 Task: Find connections with filter location Perumpāvūr with filter topic #Investingwith filter profile language German with filter current company Icertis with filter school ICFAI University with filter industry Wholesale Alcoholic Beverages with filter service category Wedding Photography with filter keywords title Suicide Hotline Volunteer
Action: Mouse moved to (535, 66)
Screenshot: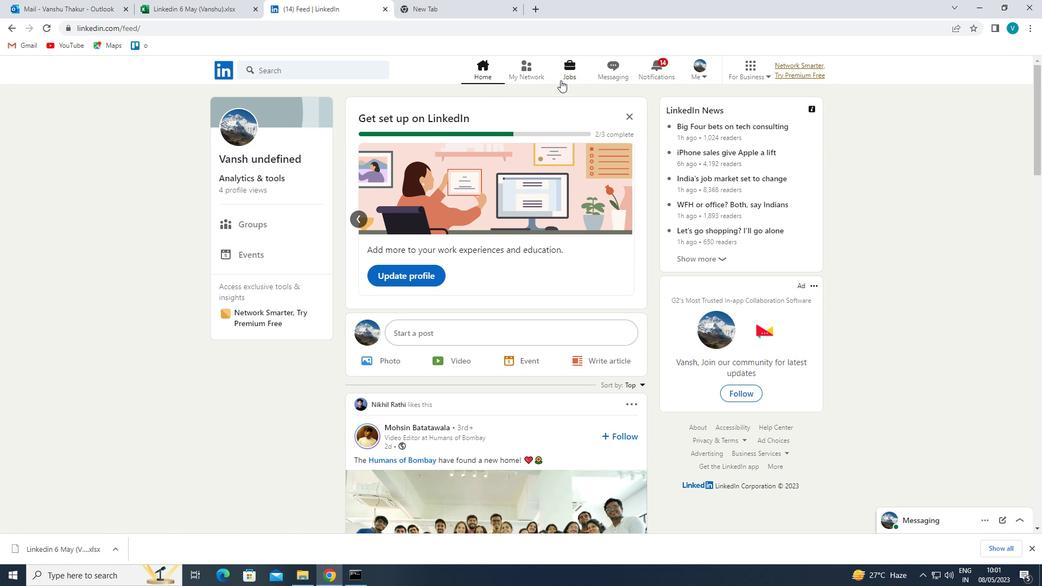 
Action: Mouse pressed left at (535, 66)
Screenshot: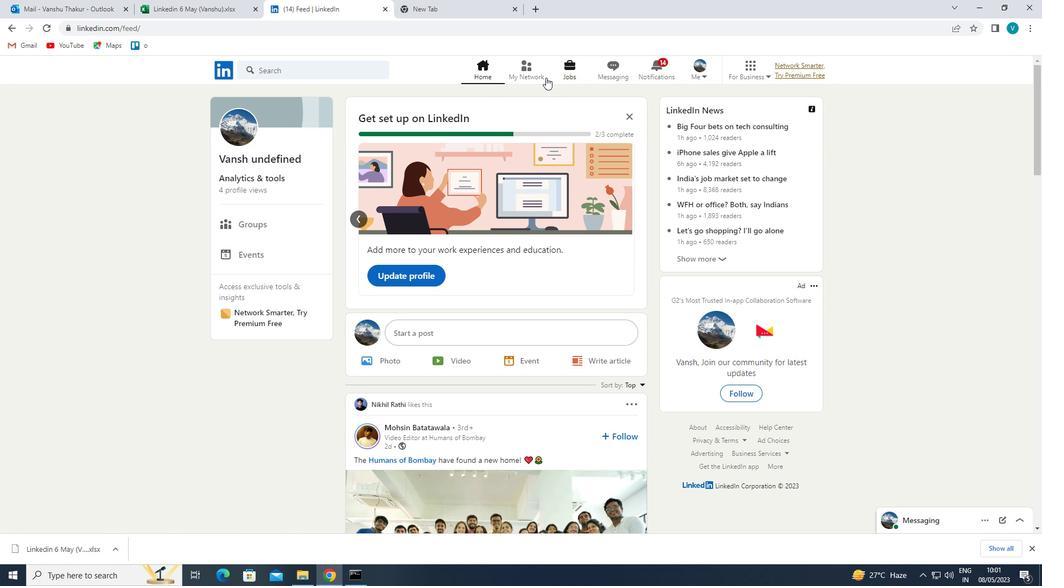 
Action: Mouse moved to (329, 130)
Screenshot: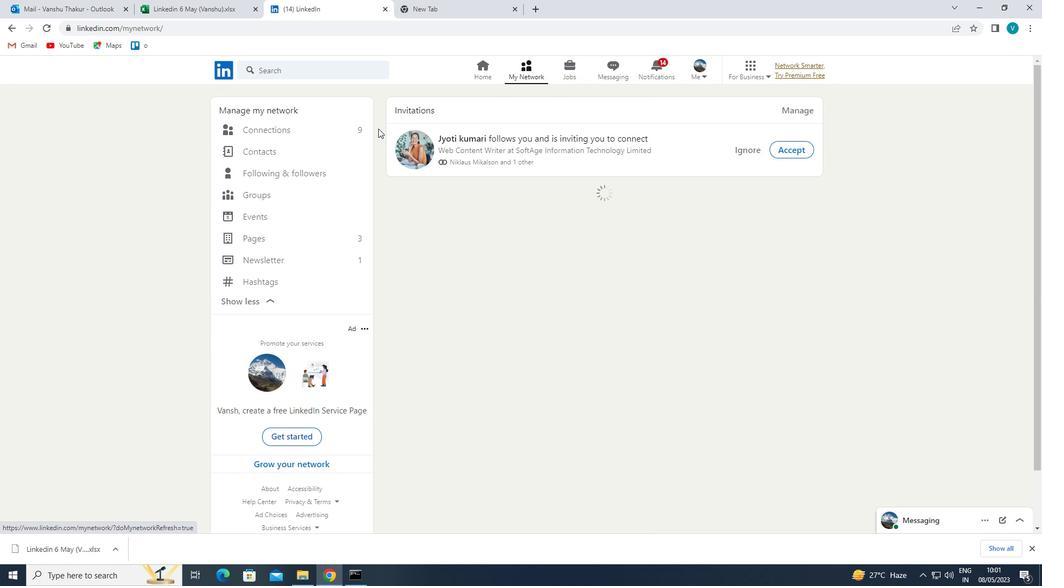
Action: Mouse pressed left at (329, 130)
Screenshot: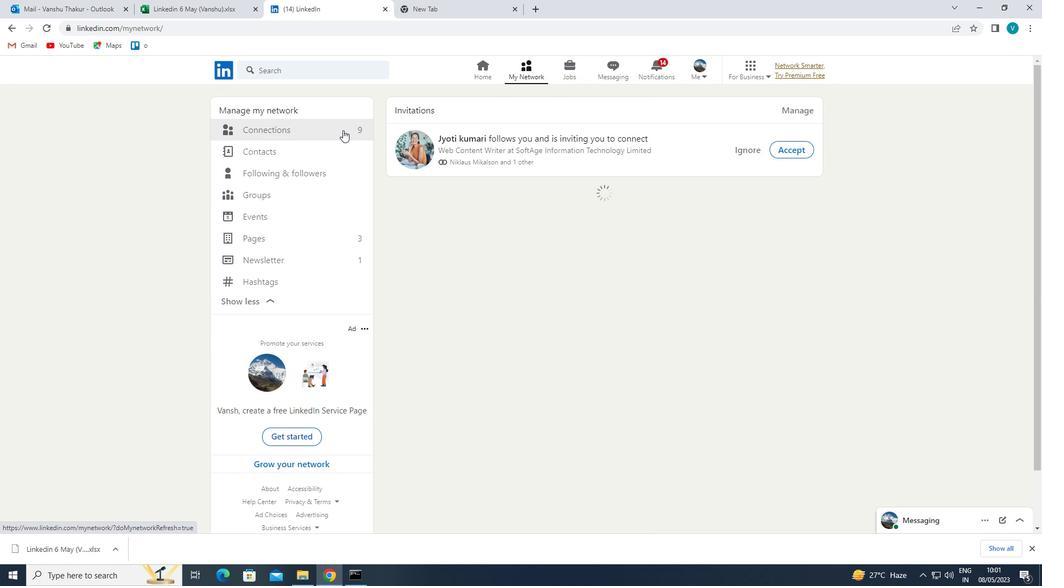 
Action: Mouse moved to (600, 130)
Screenshot: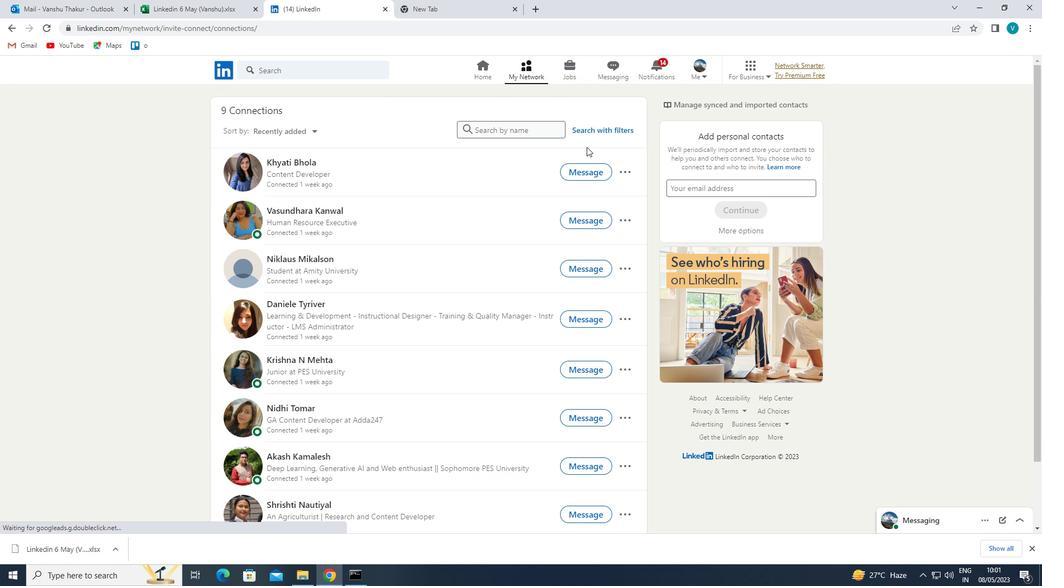 
Action: Mouse pressed left at (600, 130)
Screenshot: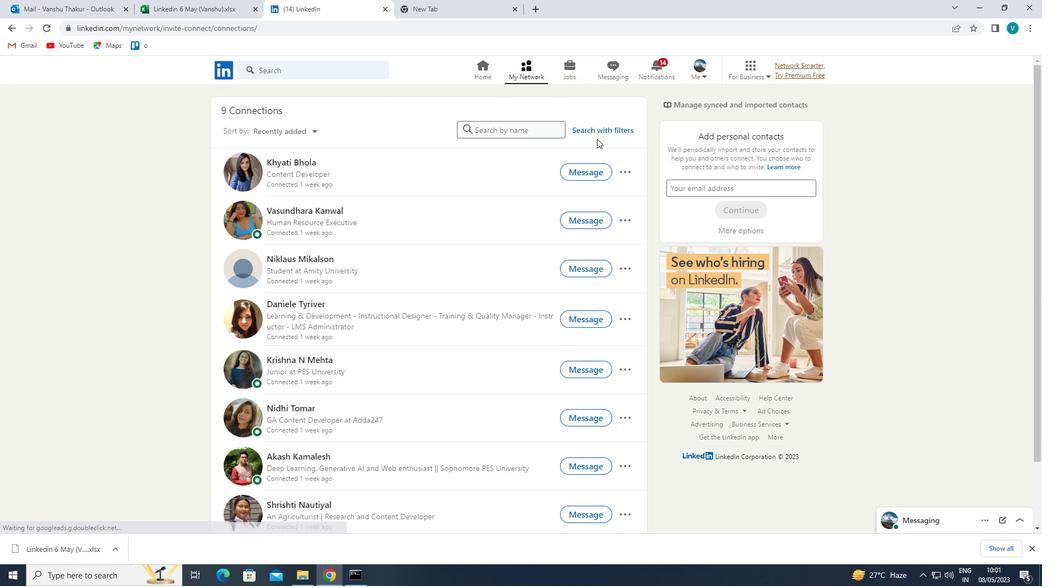
Action: Mouse moved to (530, 99)
Screenshot: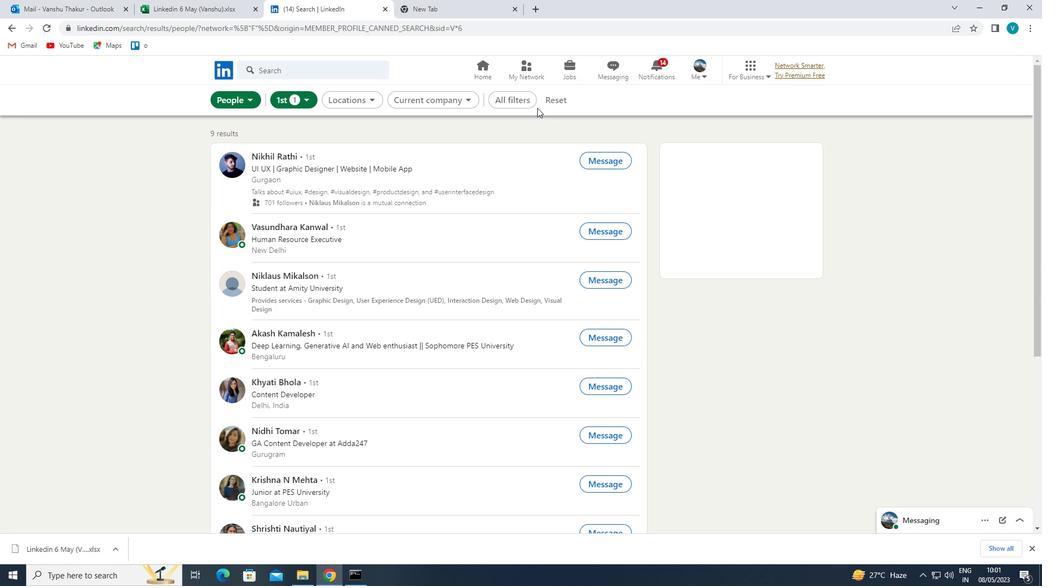 
Action: Mouse pressed left at (530, 99)
Screenshot: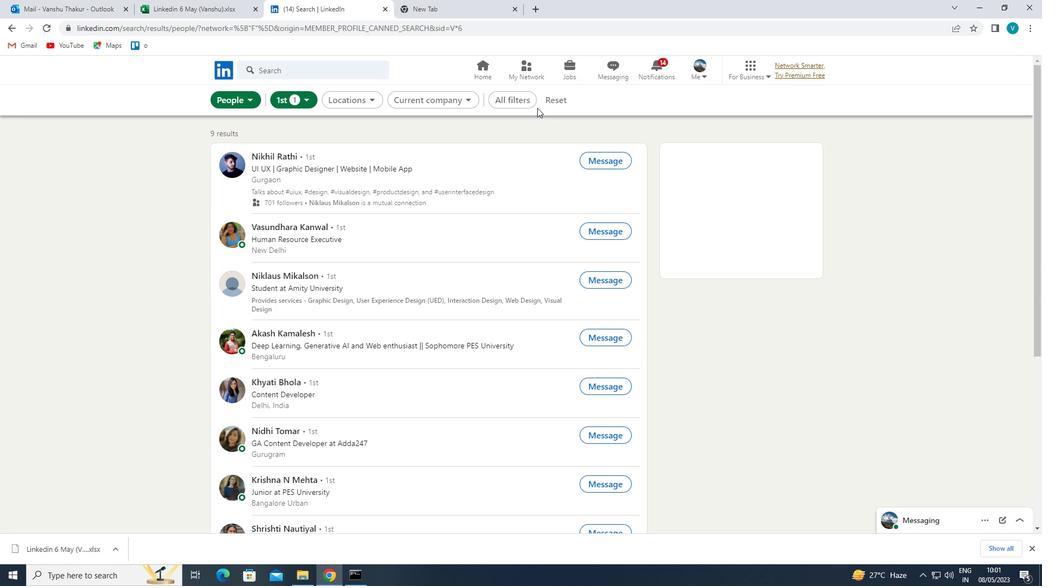 
Action: Mouse moved to (882, 271)
Screenshot: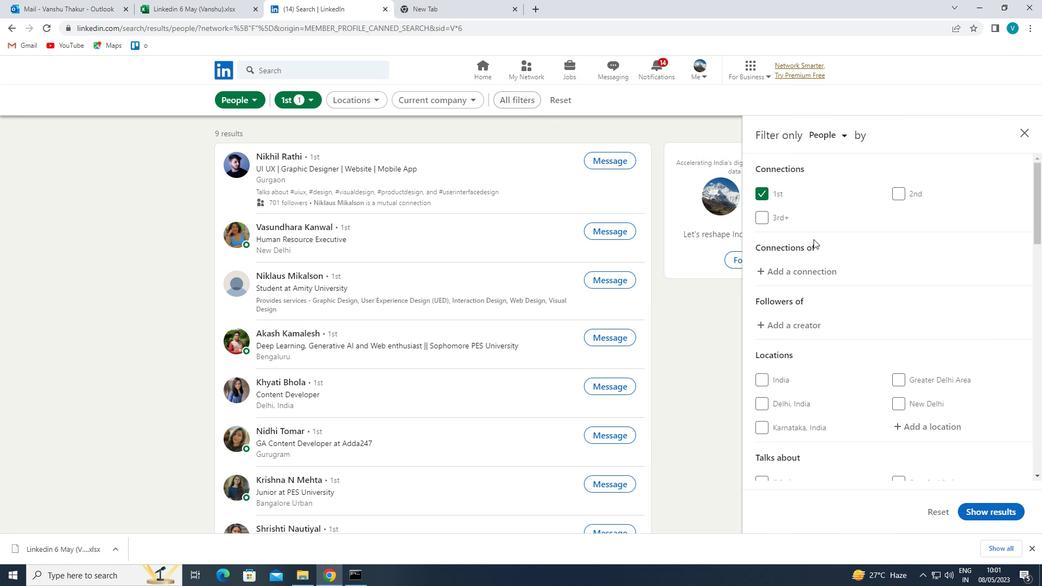 
Action: Mouse scrolled (882, 270) with delta (0, 0)
Screenshot: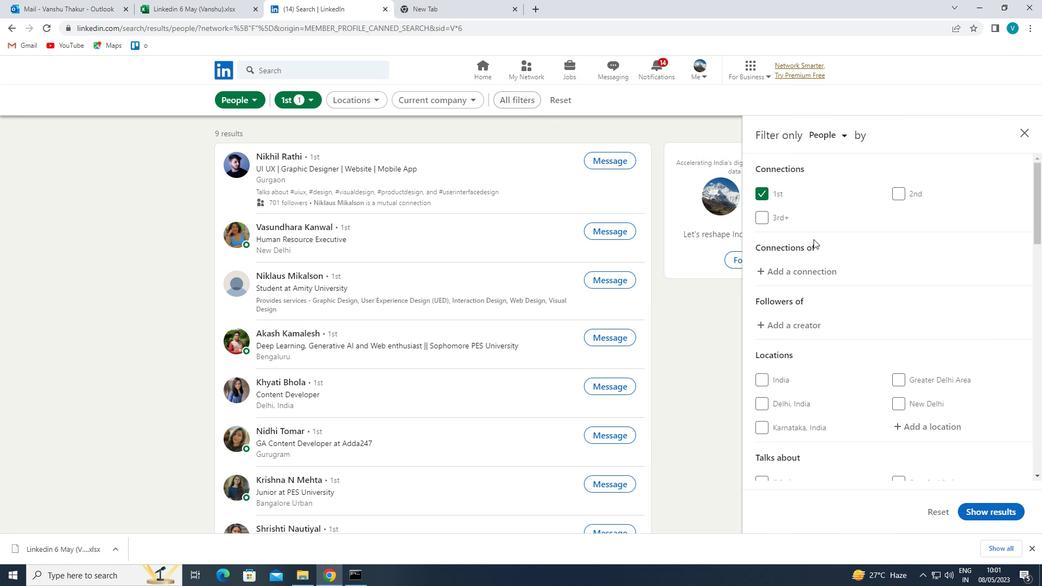 
Action: Mouse moved to (883, 272)
Screenshot: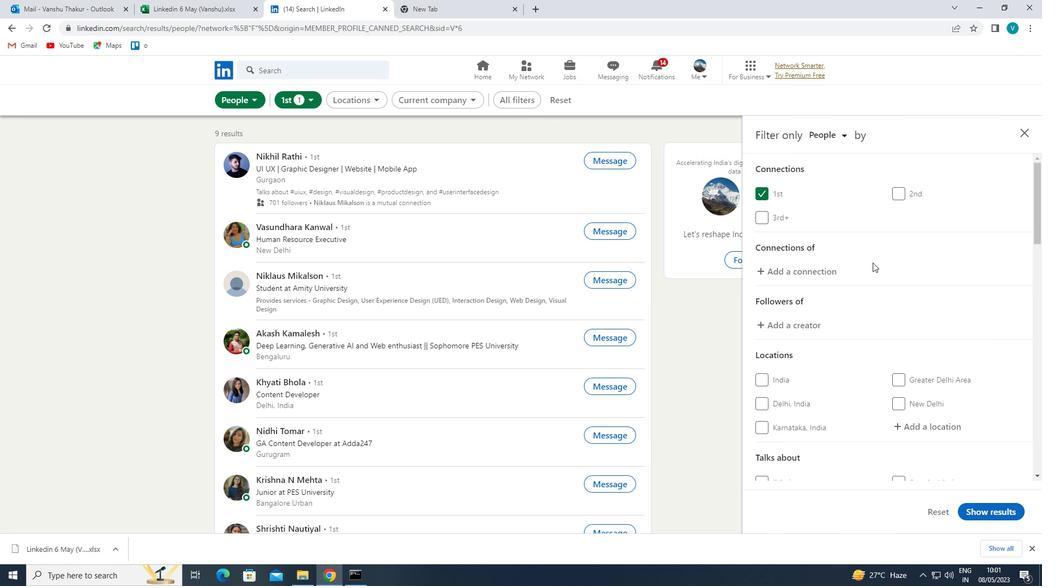 
Action: Mouse scrolled (883, 271) with delta (0, 0)
Screenshot: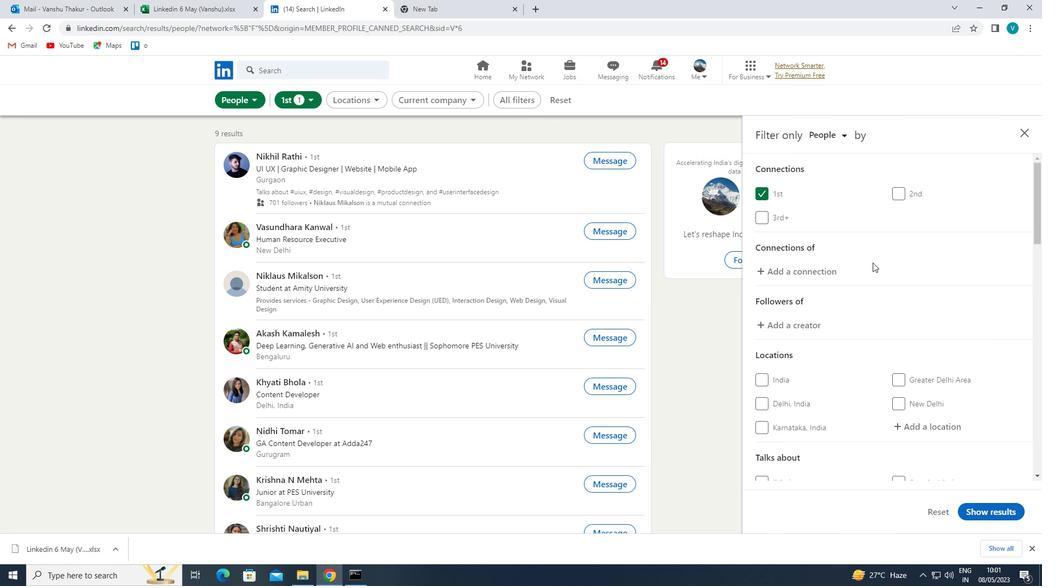 
Action: Mouse moved to (910, 324)
Screenshot: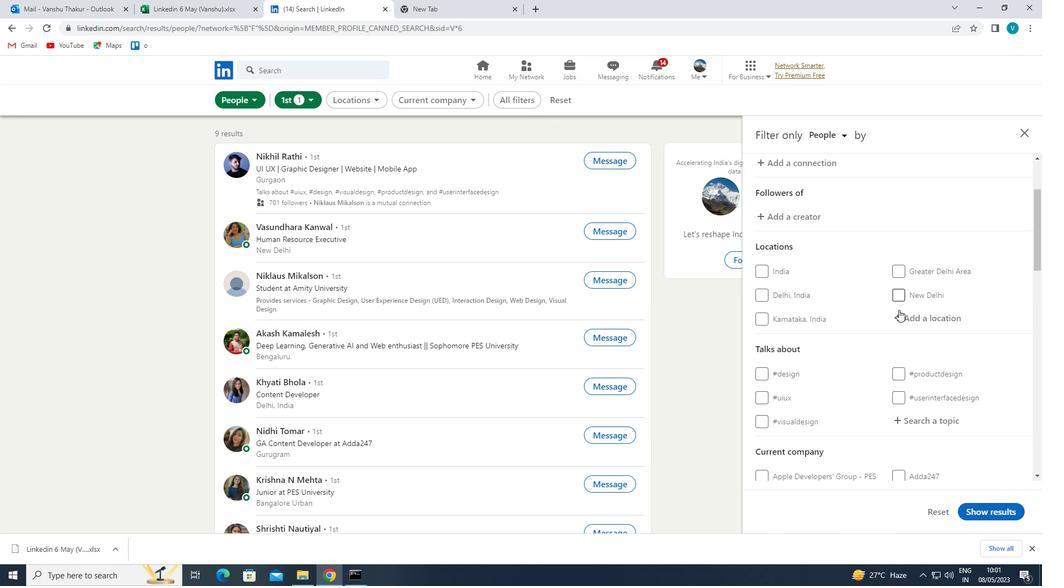 
Action: Mouse pressed left at (910, 324)
Screenshot: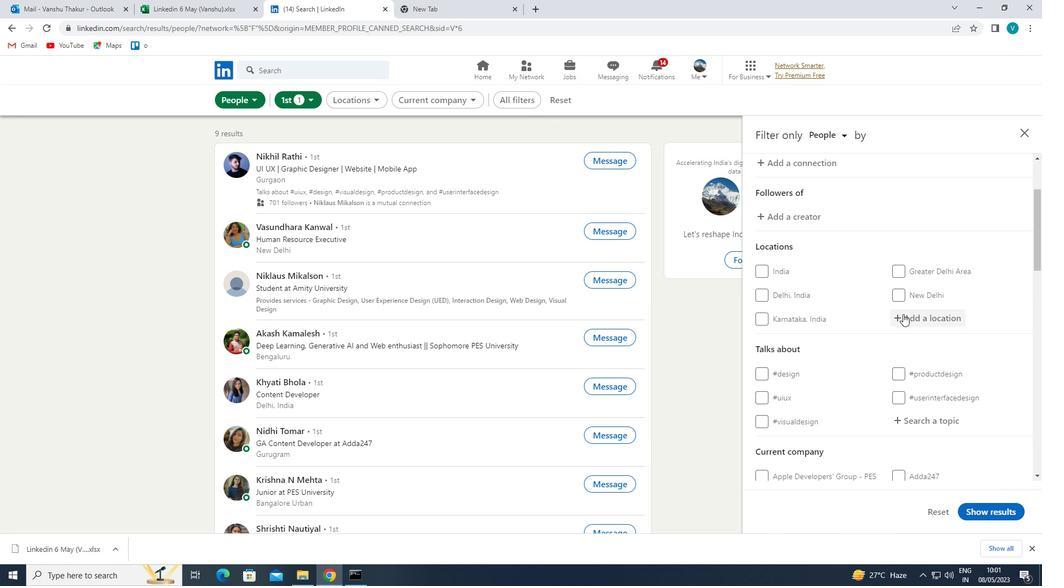 
Action: Mouse moved to (659, 182)
Screenshot: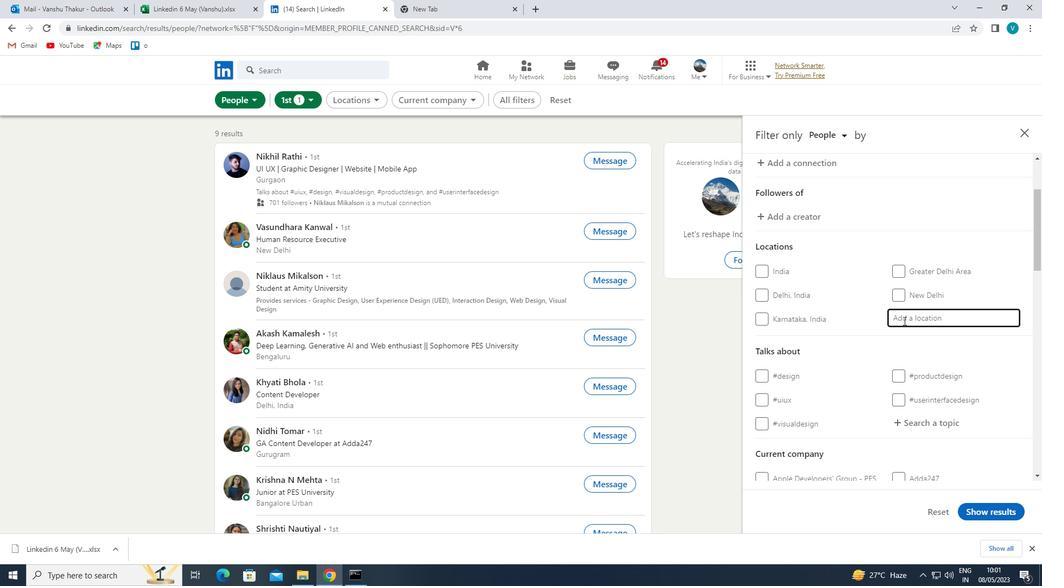 
Action: Key pressed <Key.shift>PER
Screenshot: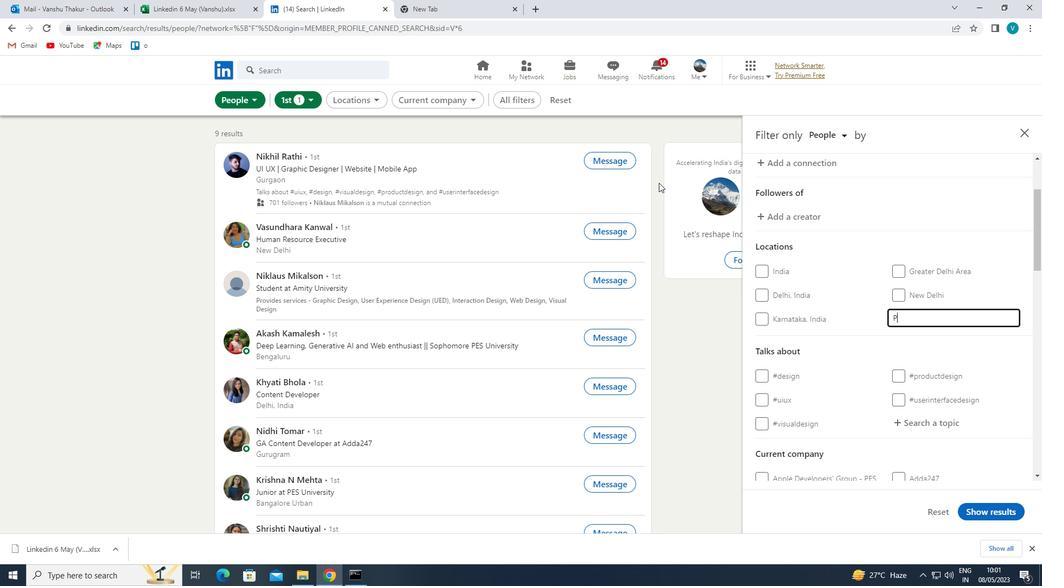 
Action: Mouse moved to (658, 182)
Screenshot: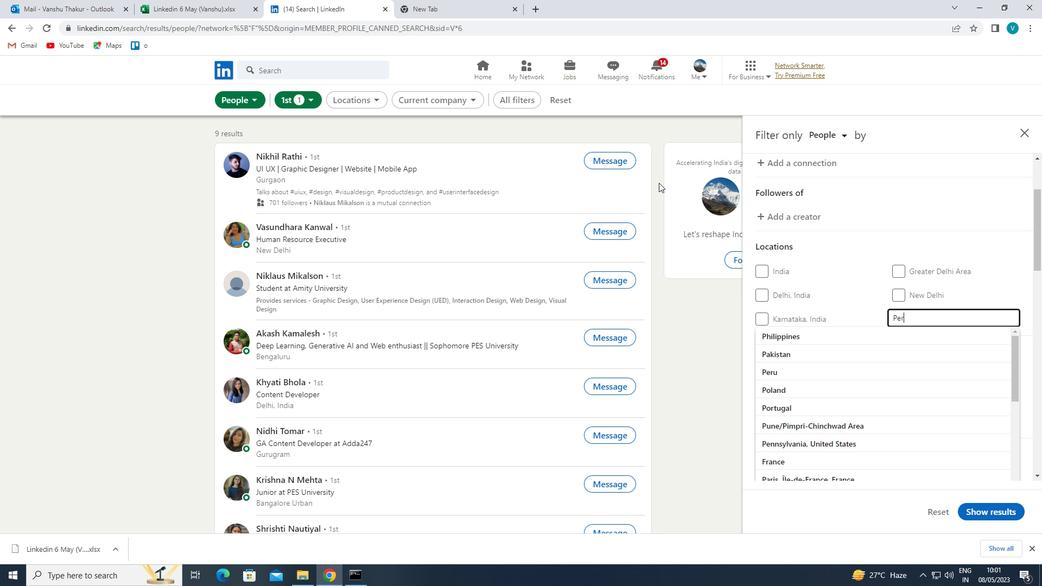 
Action: Key pressed UMPAVUR
Screenshot: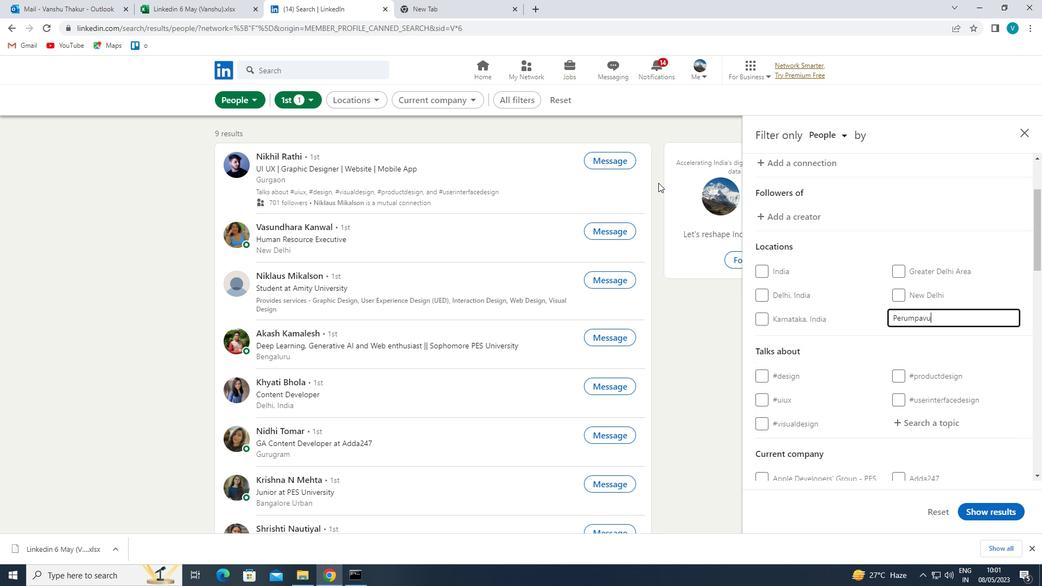 
Action: Mouse moved to (887, 353)
Screenshot: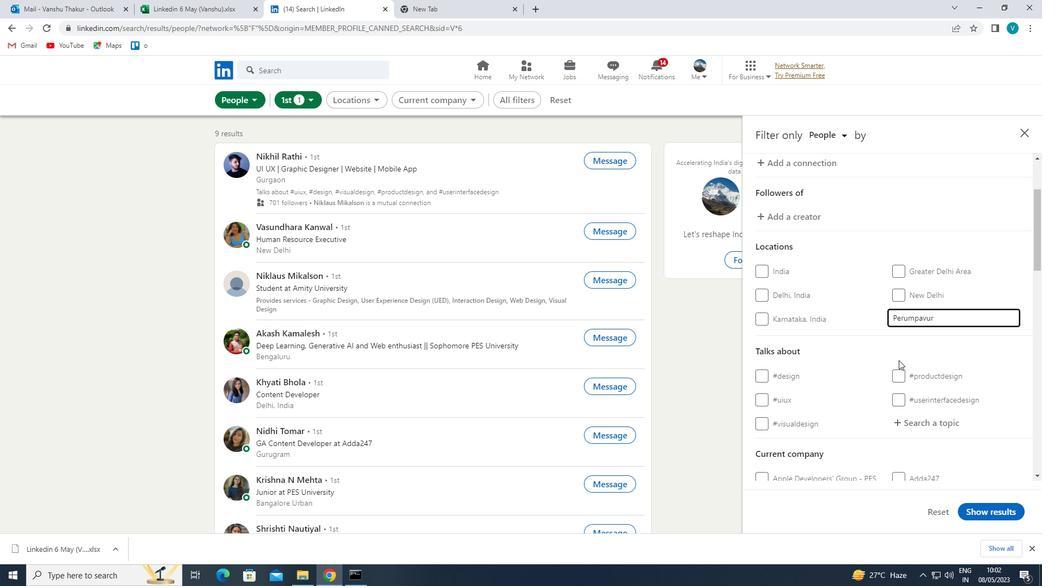 
Action: Mouse pressed left at (887, 353)
Screenshot: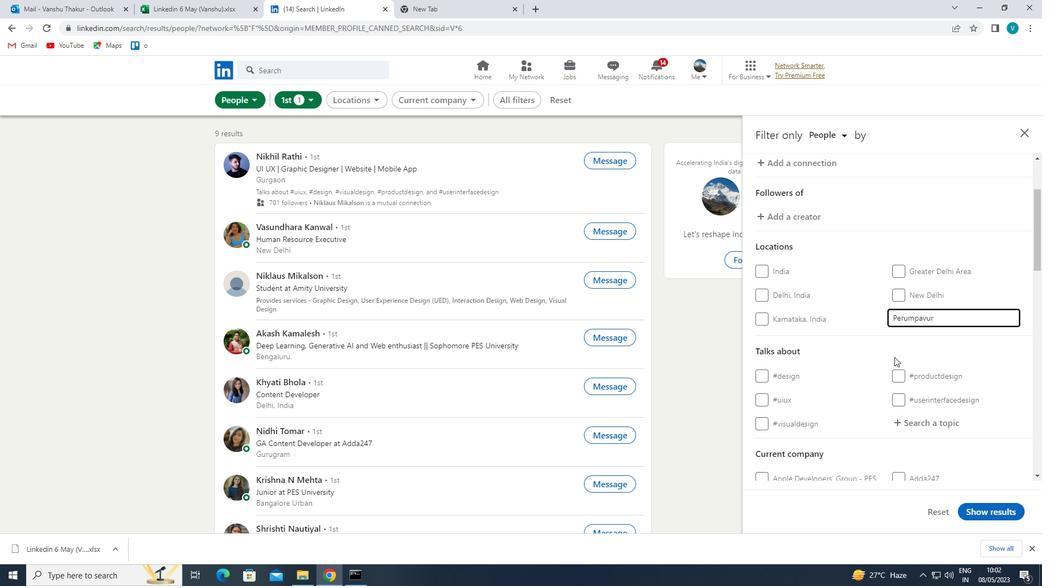 
Action: Mouse scrolled (887, 352) with delta (0, 0)
Screenshot: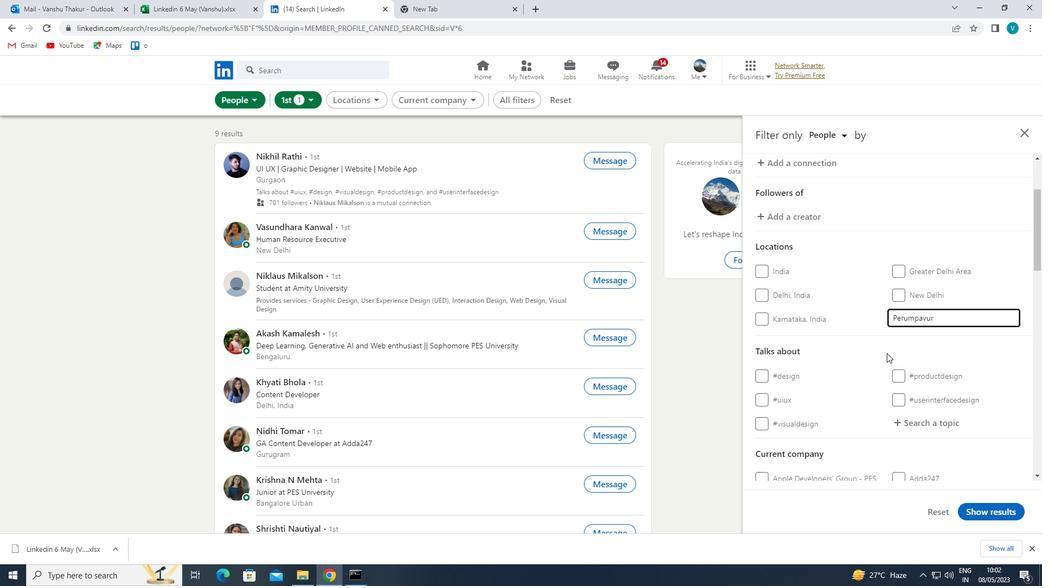 
Action: Mouse scrolled (887, 352) with delta (0, 0)
Screenshot: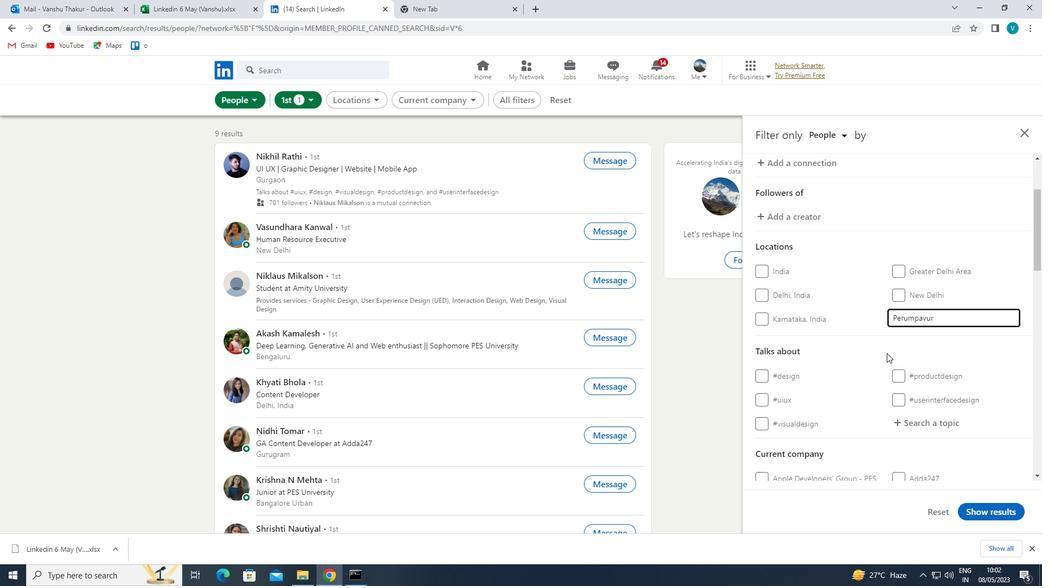 
Action: Mouse moved to (920, 320)
Screenshot: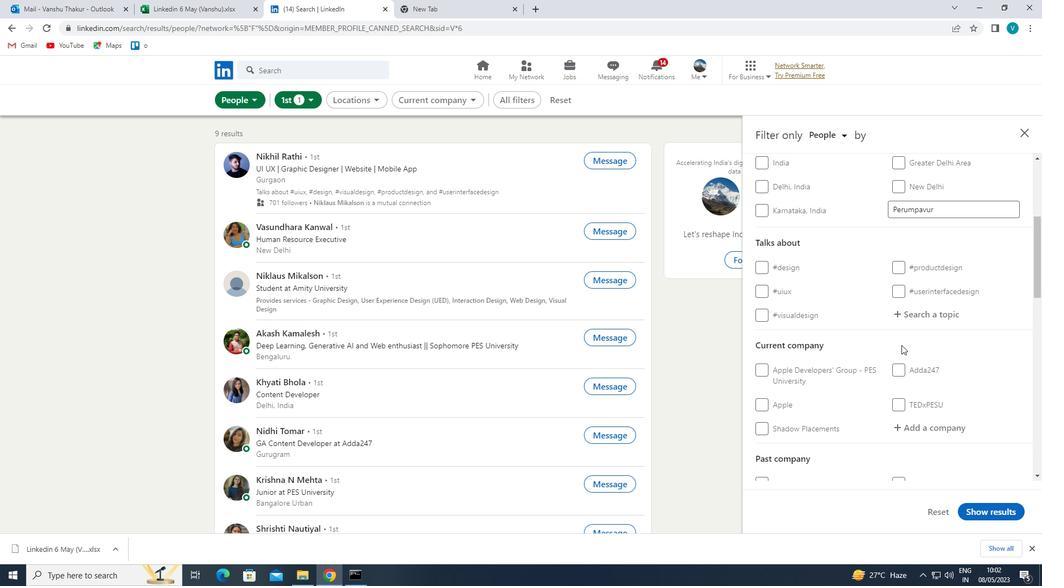 
Action: Mouse pressed left at (920, 320)
Screenshot: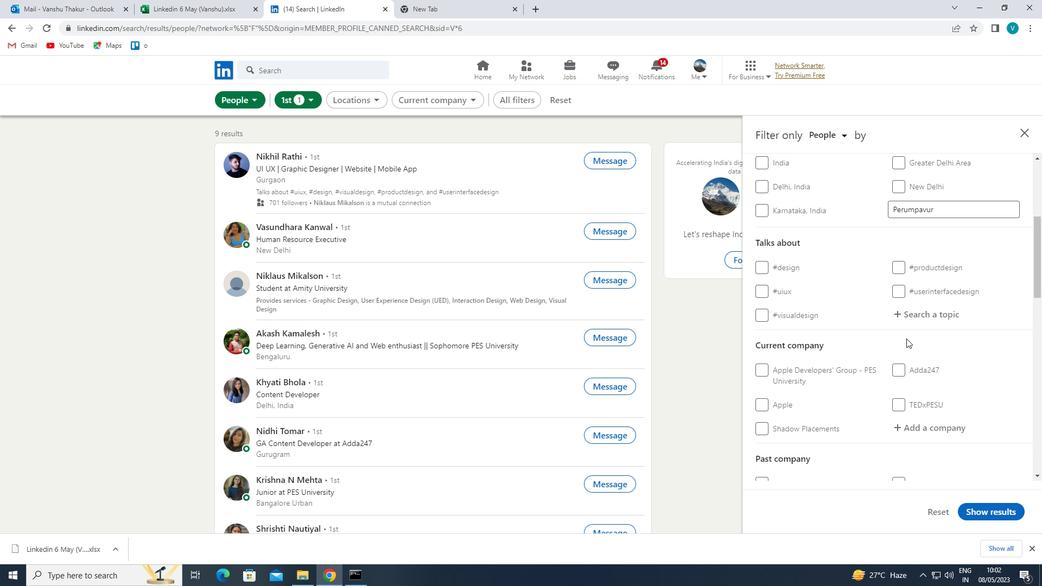 
Action: Key pressed <Key.shift>
Screenshot: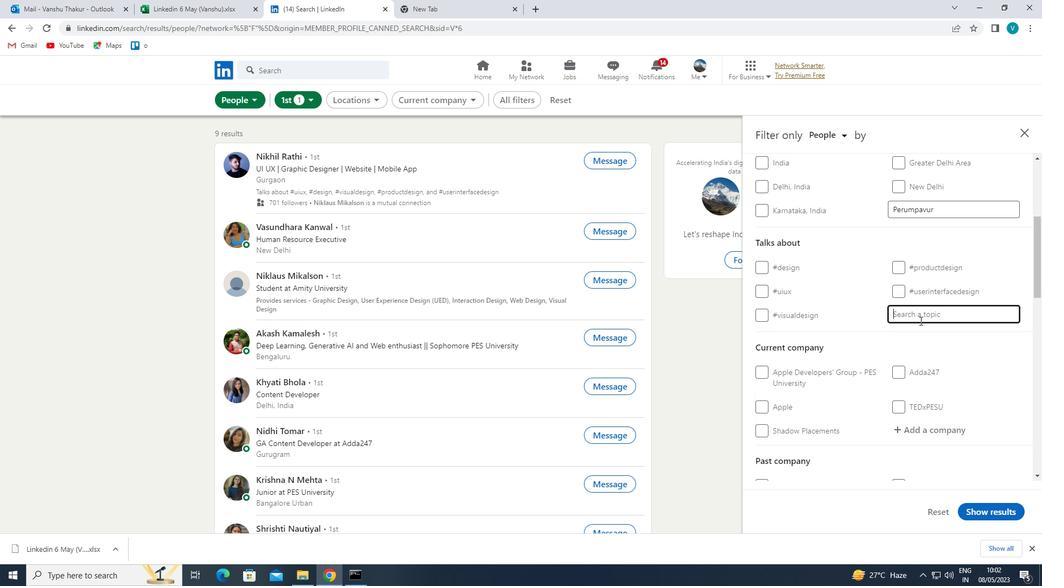 
Action: Mouse moved to (914, 316)
Screenshot: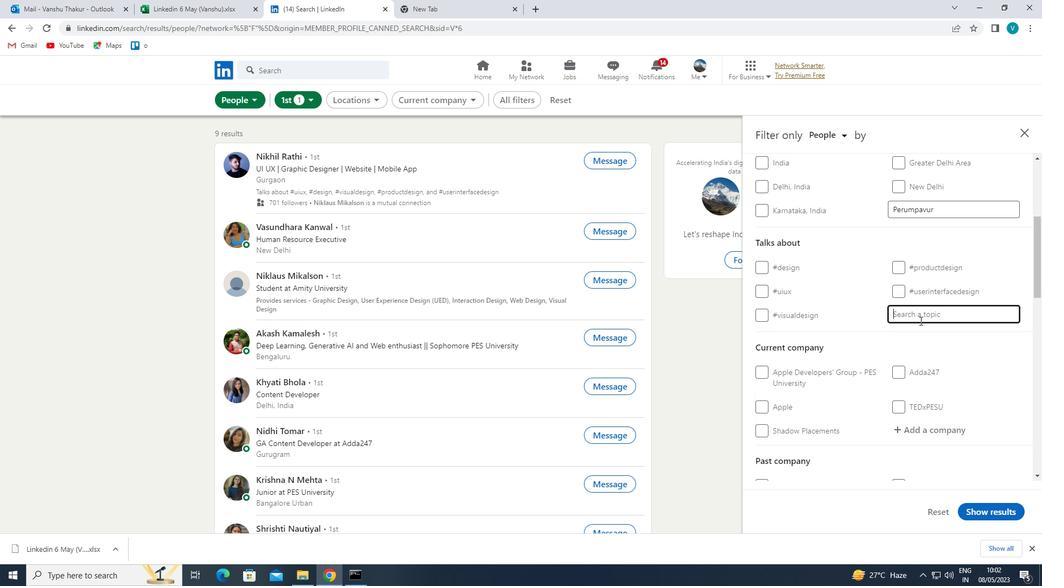 
Action: Key pressed INVEST
Screenshot: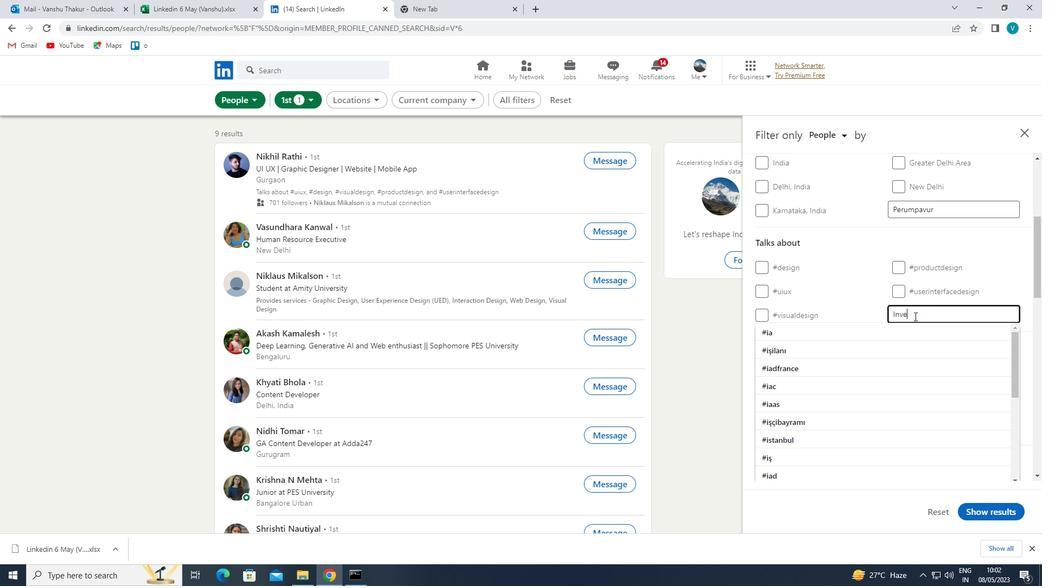 
Action: Mouse moved to (872, 336)
Screenshot: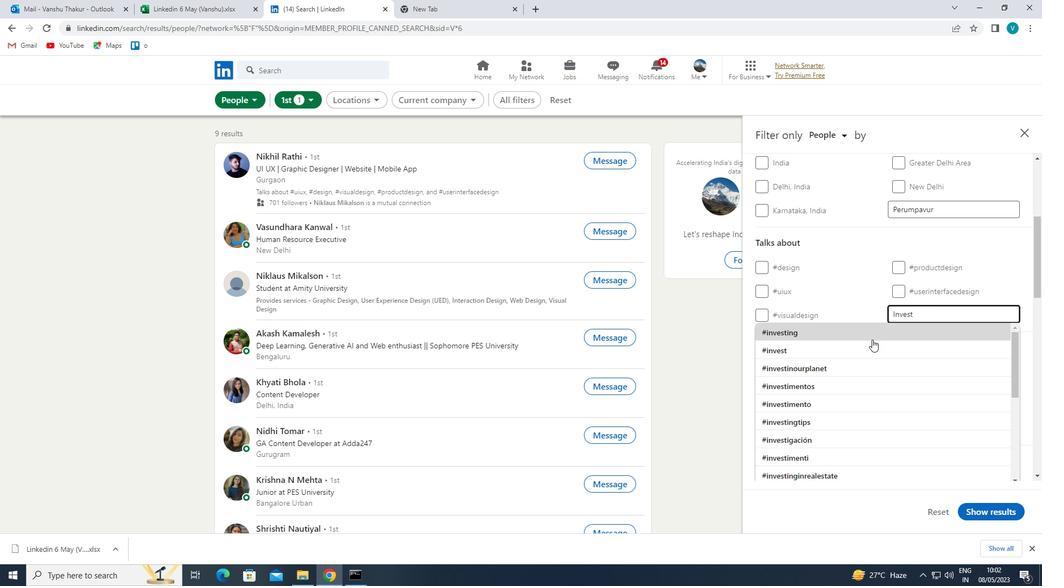 
Action: Mouse pressed left at (872, 336)
Screenshot: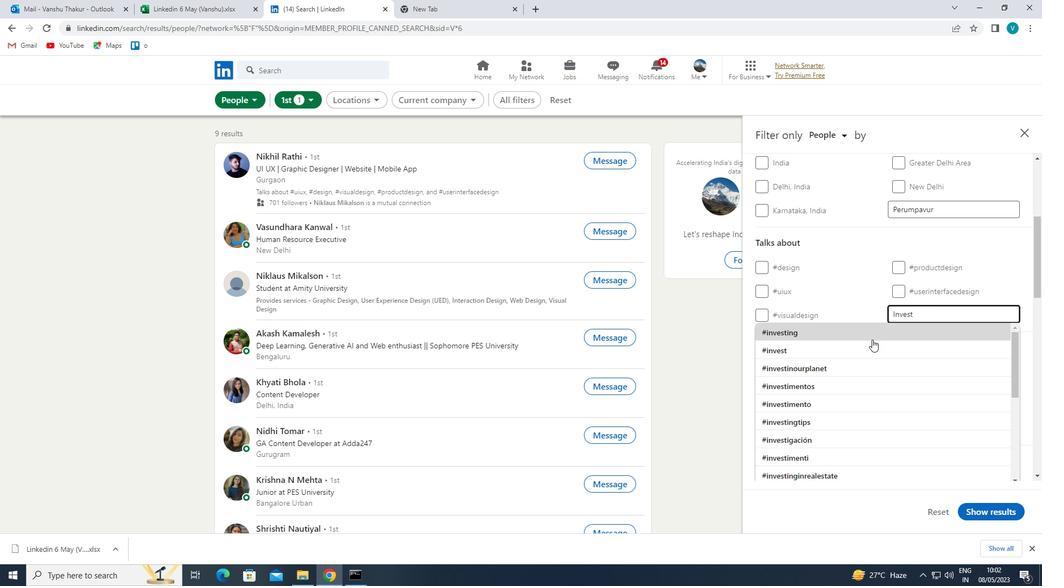 
Action: Mouse scrolled (872, 336) with delta (0, 0)
Screenshot: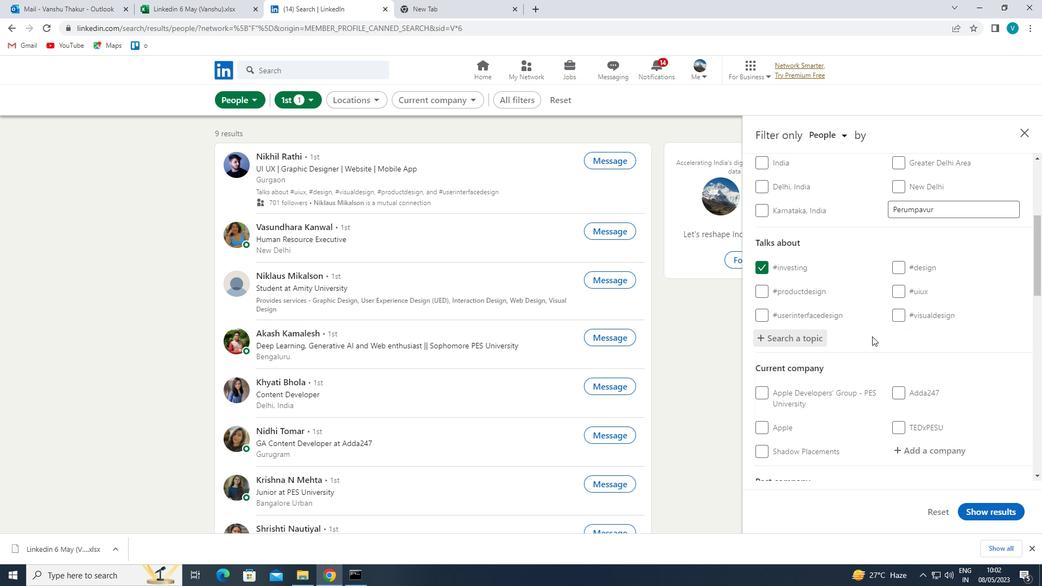 
Action: Mouse scrolled (872, 336) with delta (0, 0)
Screenshot: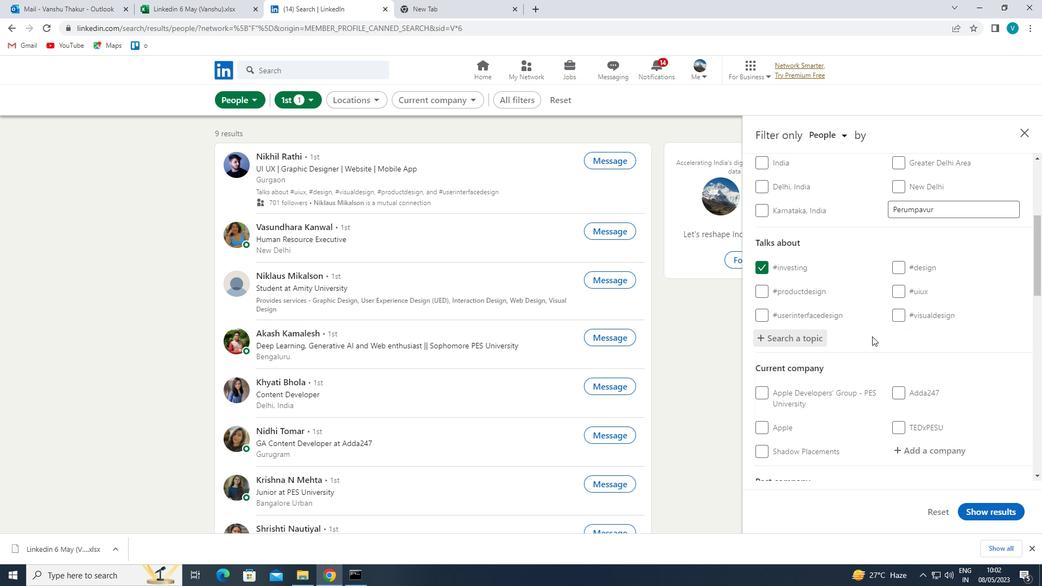 
Action: Mouse scrolled (872, 336) with delta (0, 0)
Screenshot: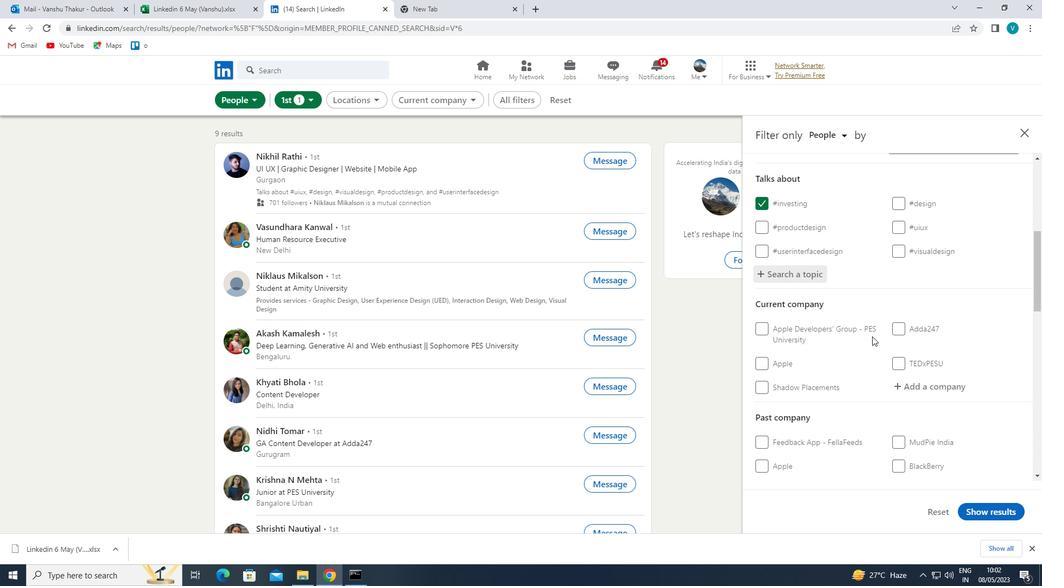 
Action: Mouse moved to (939, 289)
Screenshot: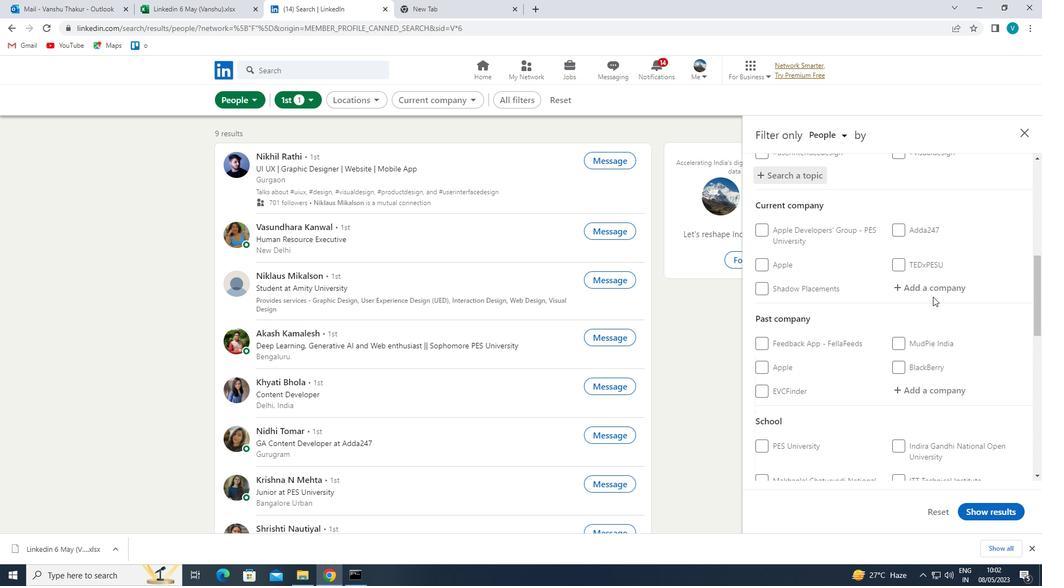 
Action: Mouse pressed left at (939, 289)
Screenshot: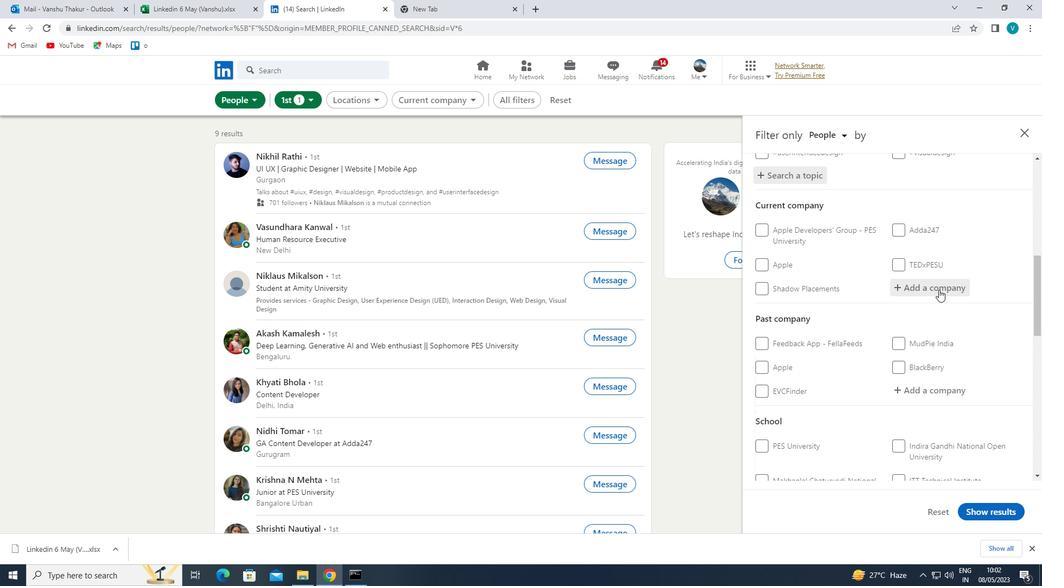 
Action: Key pressed <Key.shift>ICERTIS
Screenshot: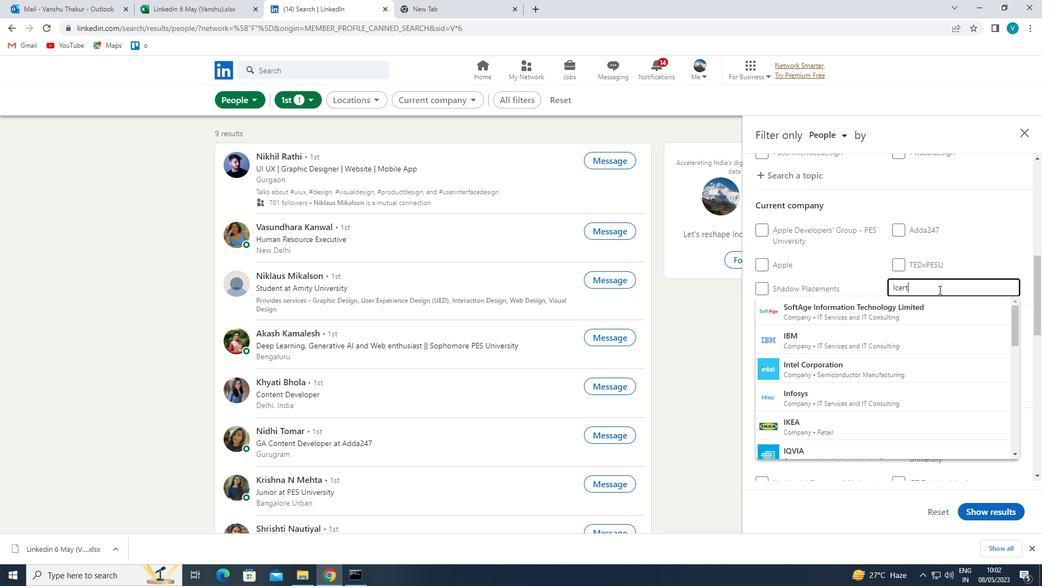 
Action: Mouse moved to (915, 301)
Screenshot: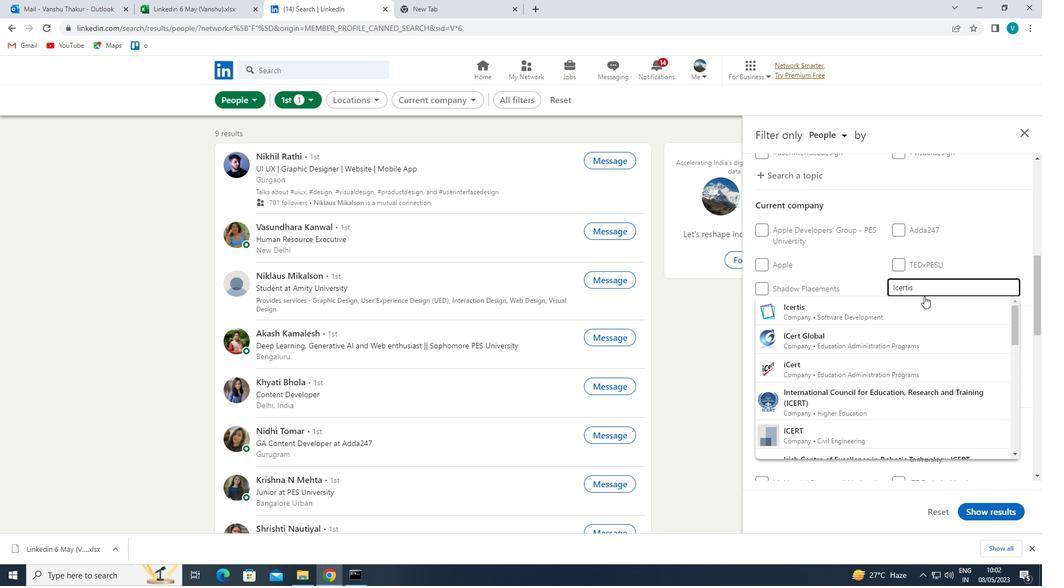 
Action: Mouse pressed left at (915, 301)
Screenshot: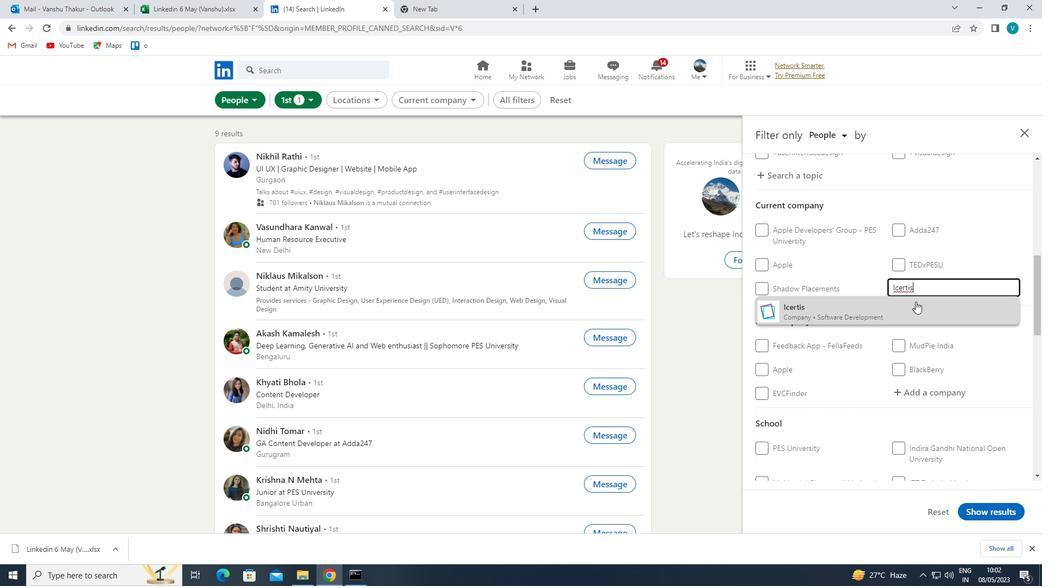 
Action: Mouse moved to (915, 301)
Screenshot: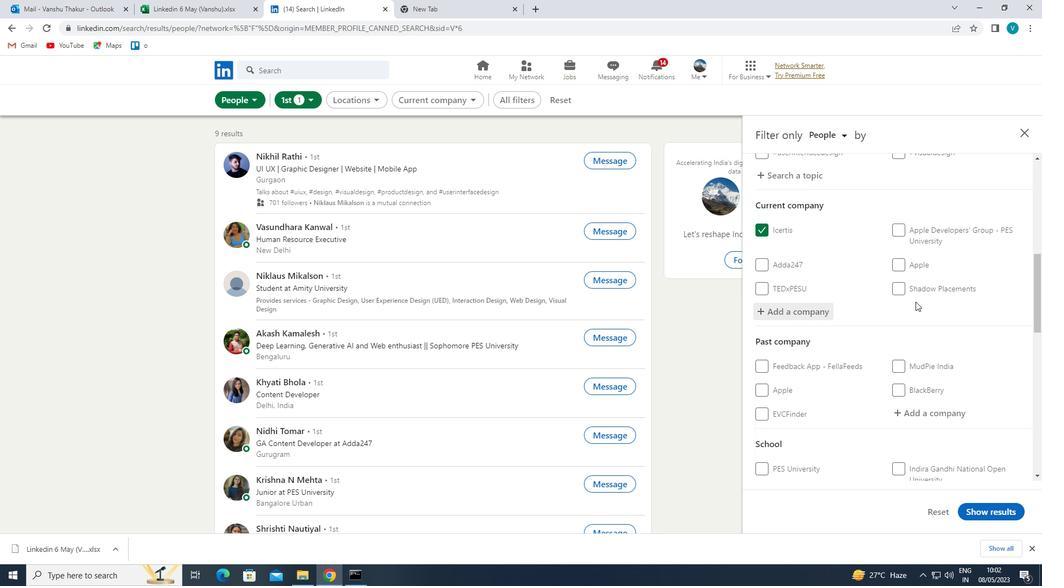 
Action: Mouse scrolled (915, 301) with delta (0, 0)
Screenshot: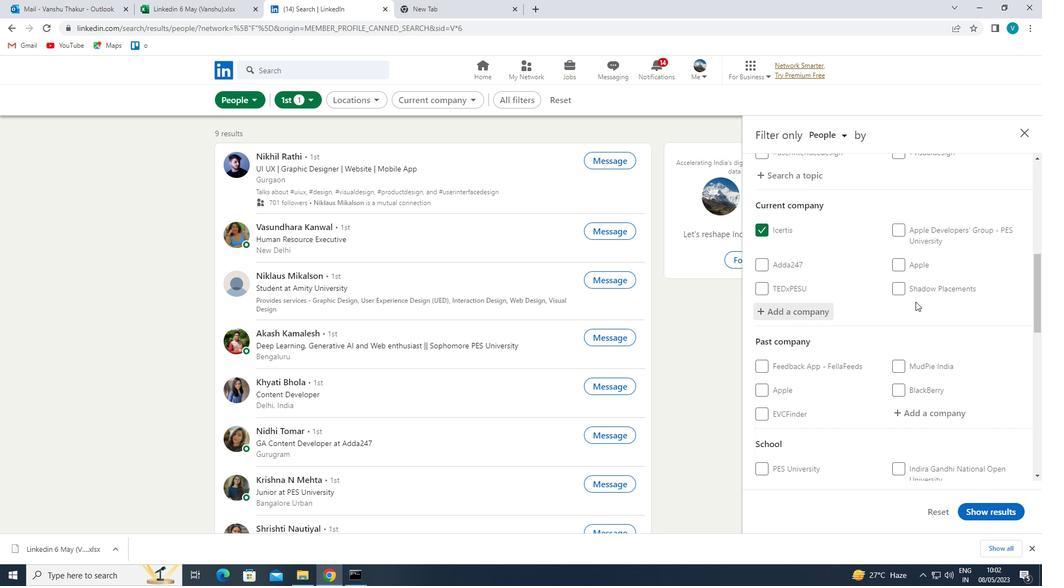 
Action: Mouse scrolled (915, 301) with delta (0, 0)
Screenshot: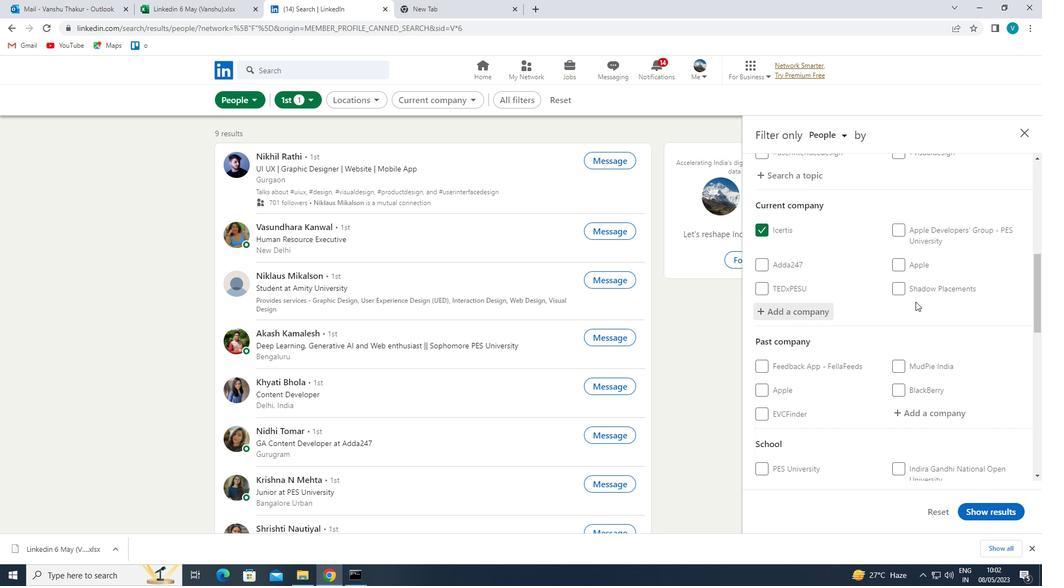 
Action: Mouse scrolled (915, 301) with delta (0, 0)
Screenshot: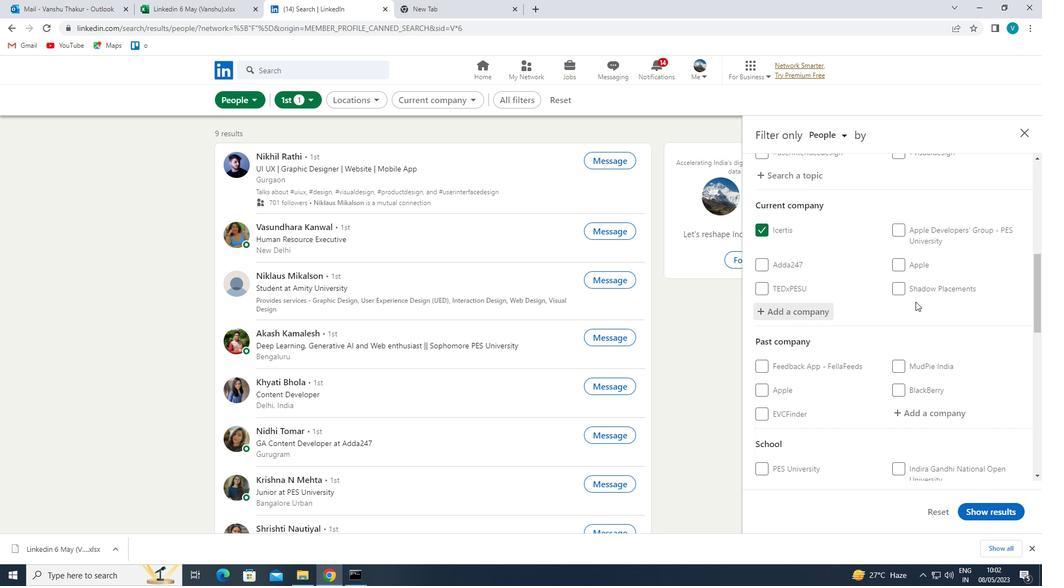 
Action: Mouse moved to (915, 305)
Screenshot: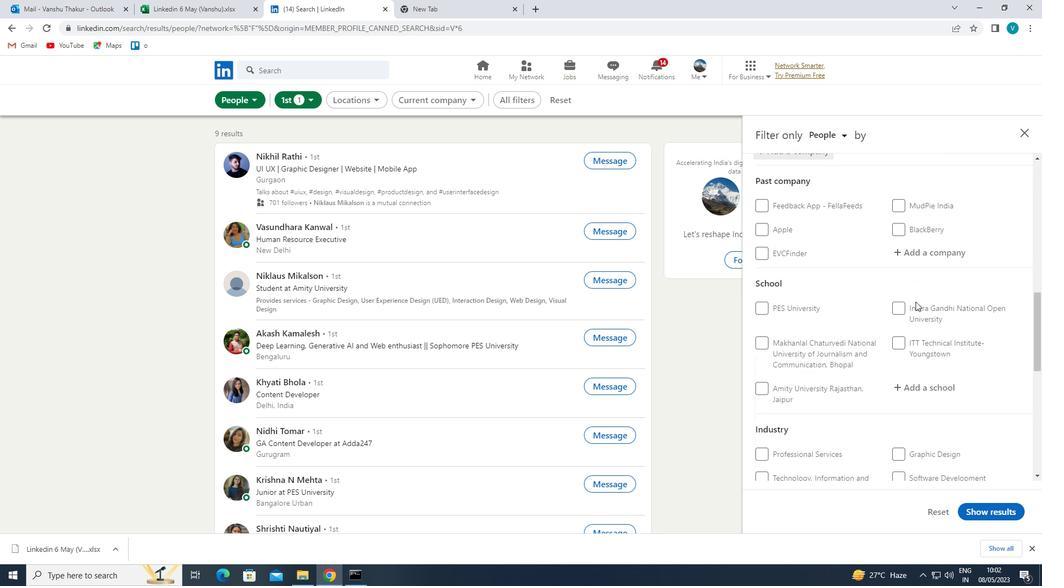 
Action: Mouse scrolled (915, 304) with delta (0, 0)
Screenshot: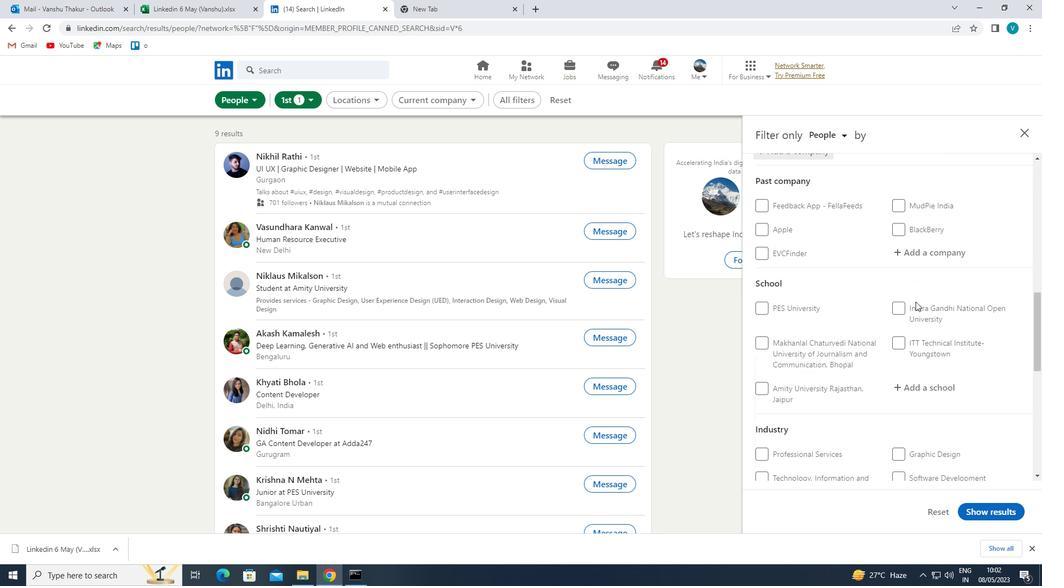 
Action: Mouse moved to (915, 305)
Screenshot: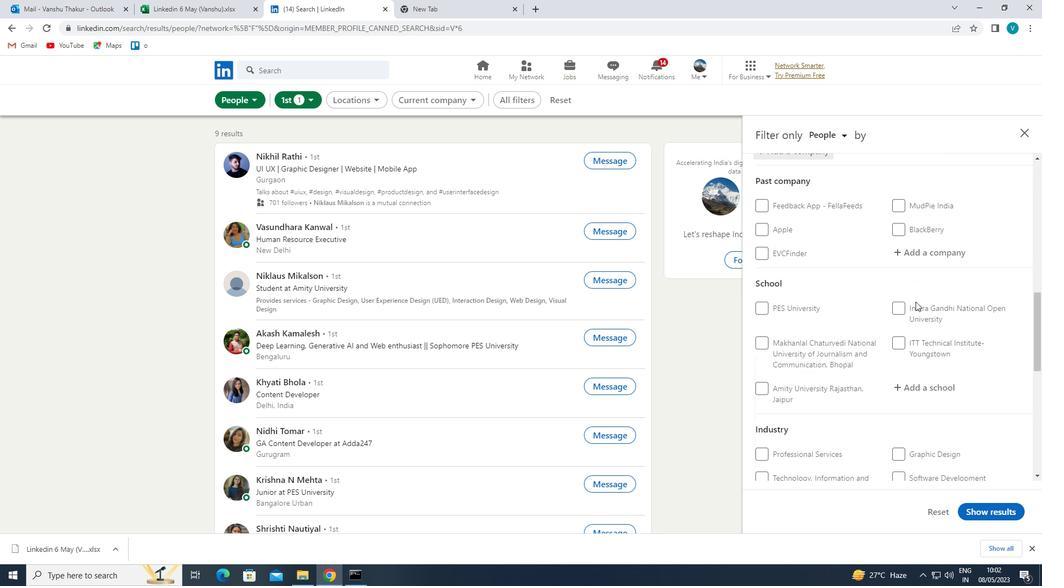 
Action: Mouse scrolled (915, 305) with delta (0, 0)
Screenshot: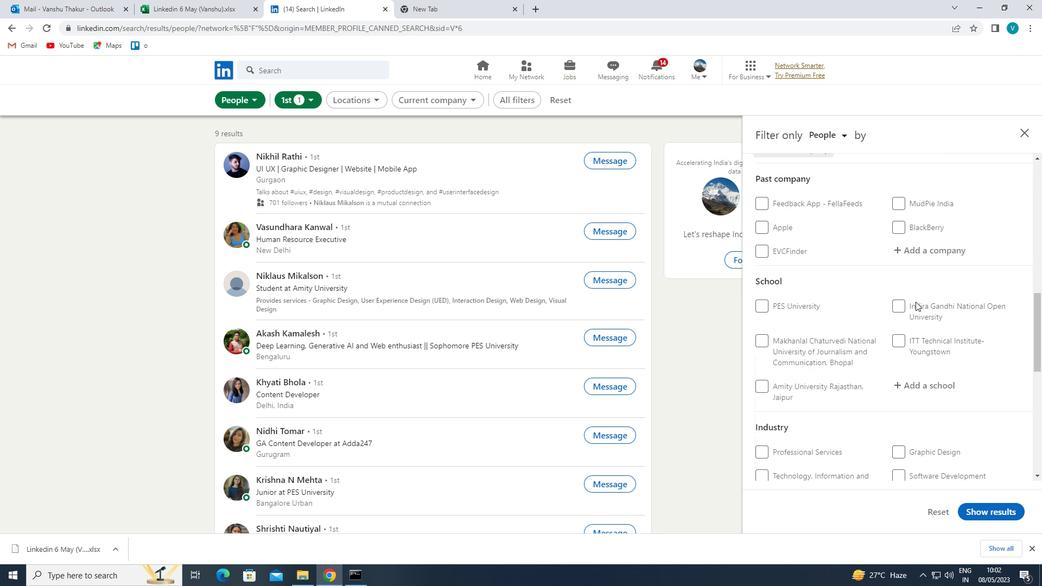 
Action: Mouse moved to (931, 285)
Screenshot: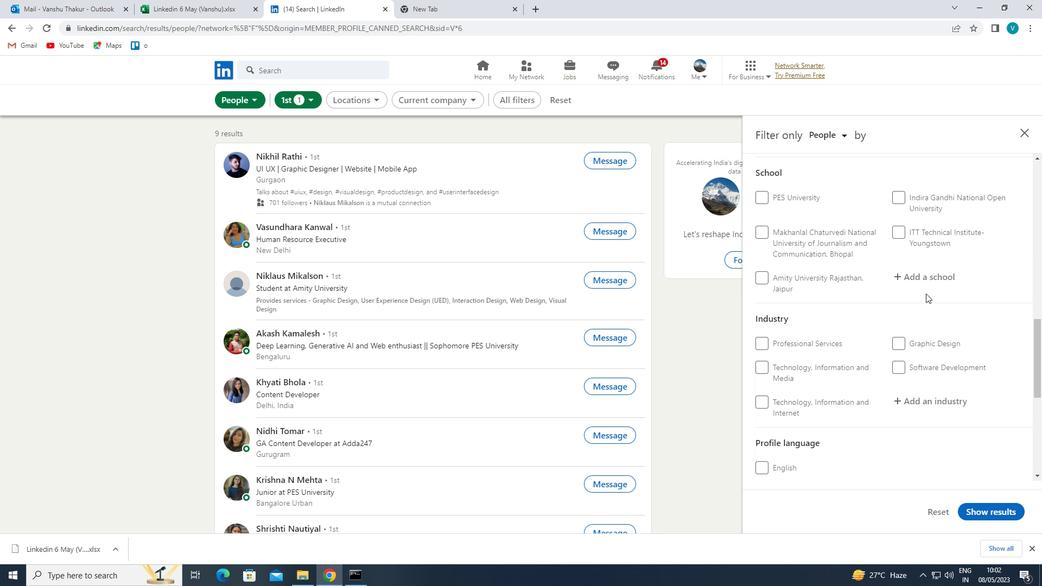 
Action: Mouse pressed left at (931, 285)
Screenshot: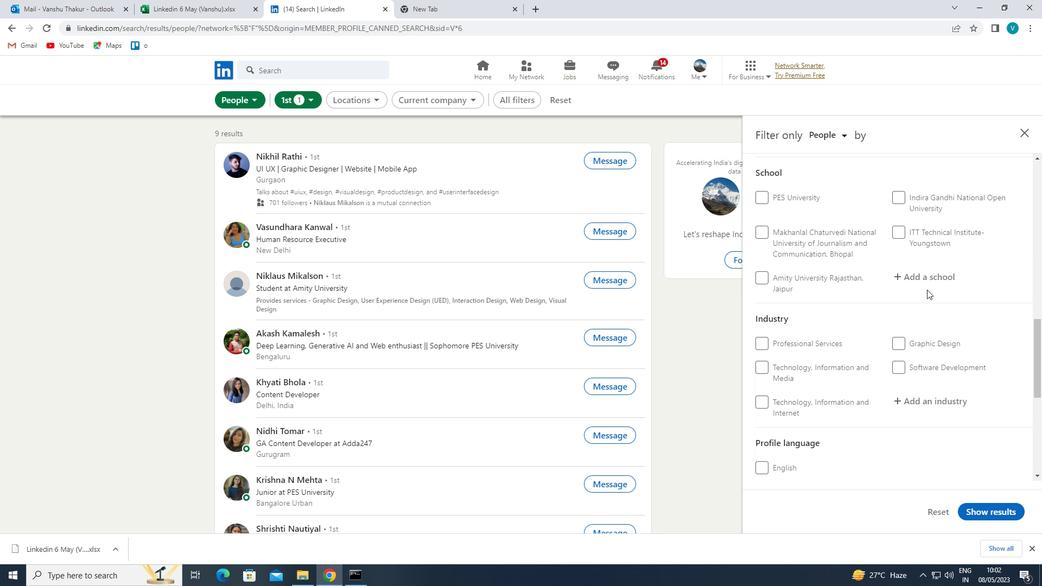 
Action: Mouse moved to (938, 274)
Screenshot: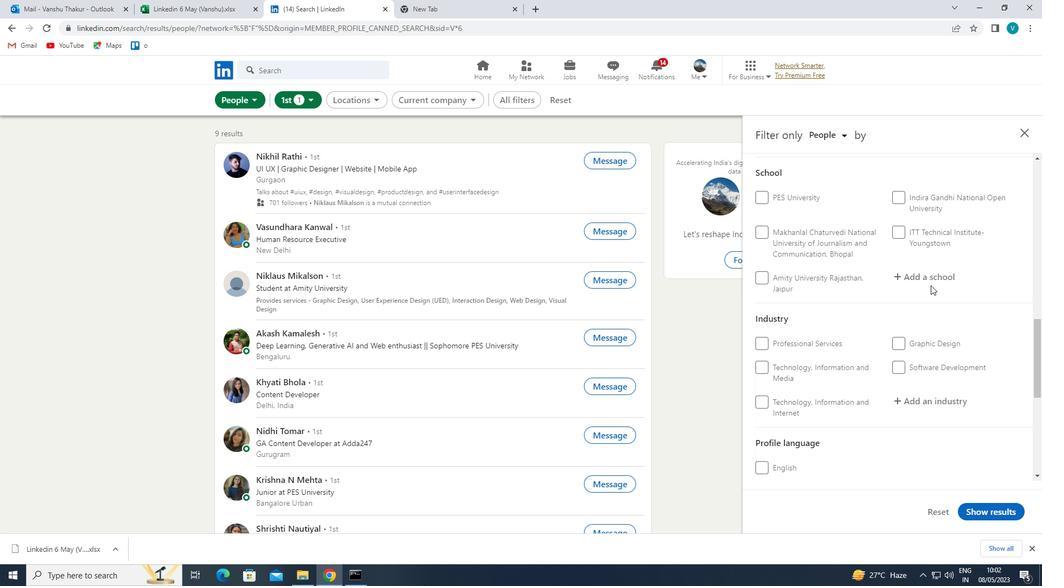 
Action: Mouse pressed left at (938, 274)
Screenshot: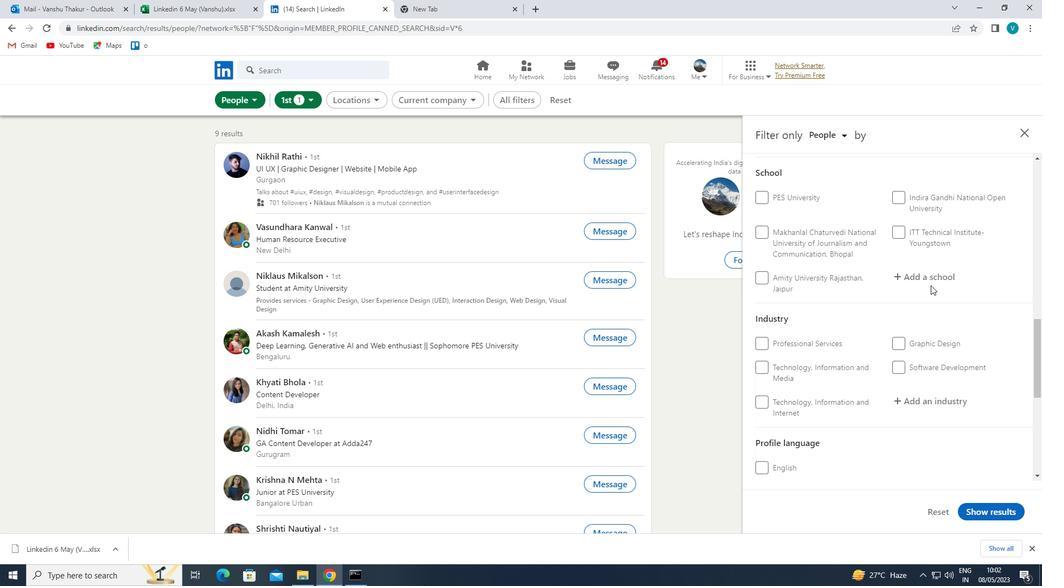 
Action: Key pressed <Key.shift><Key.shift>ICFAI
Screenshot: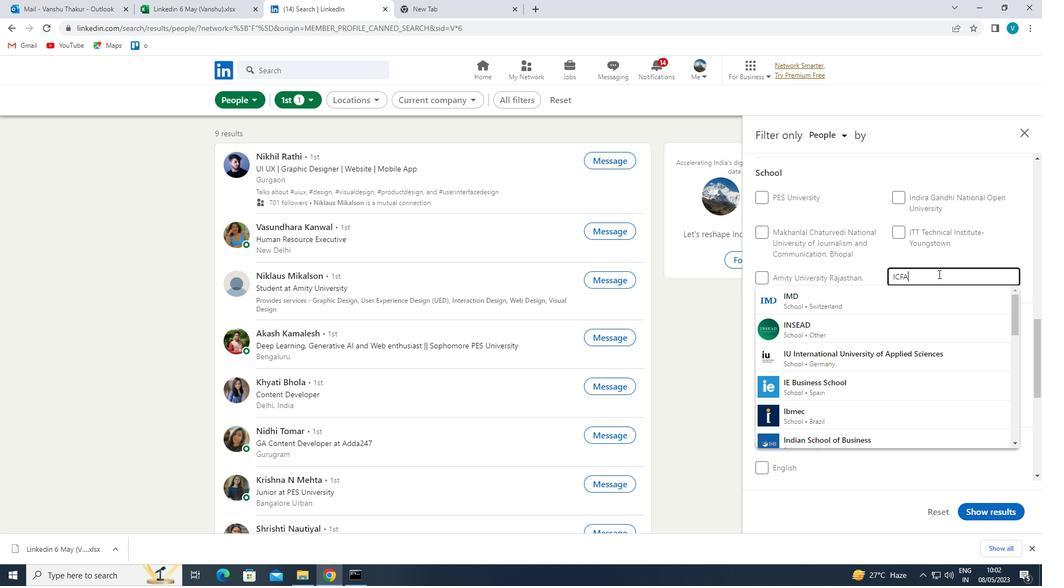 
Action: Mouse moved to (887, 346)
Screenshot: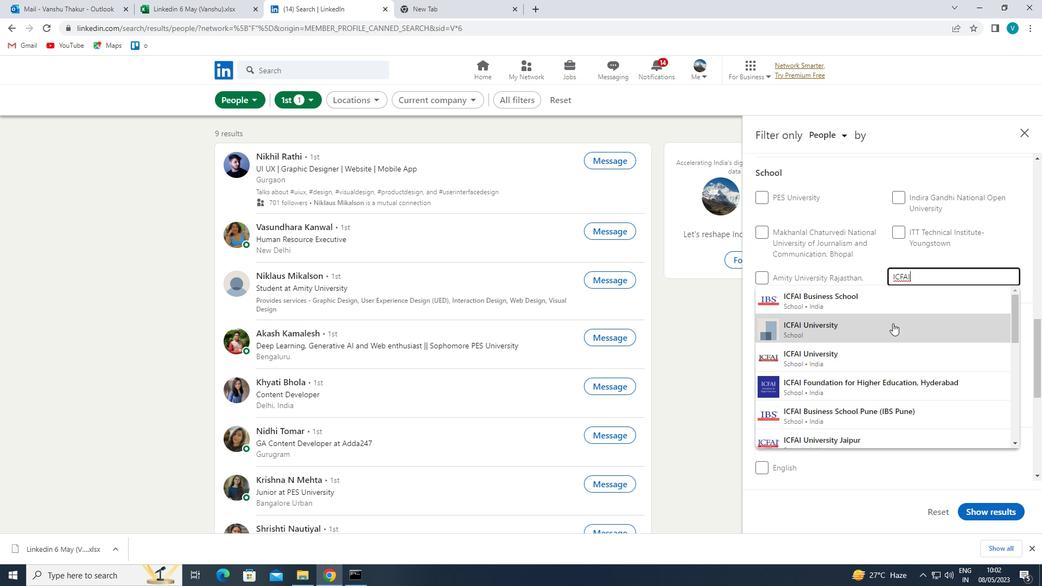 
Action: Mouse pressed left at (887, 346)
Screenshot: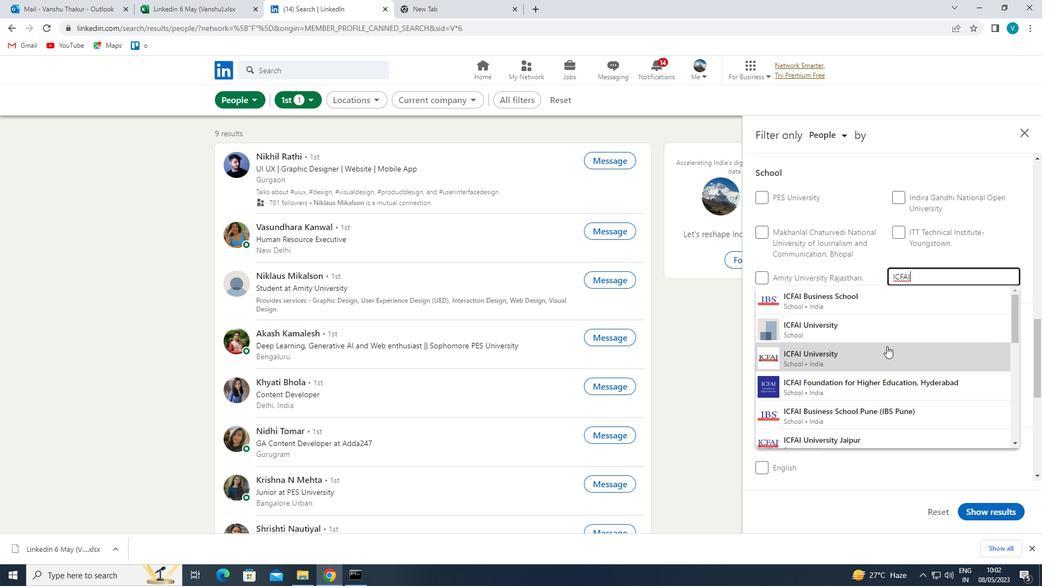 
Action: Mouse scrolled (887, 345) with delta (0, 0)
Screenshot: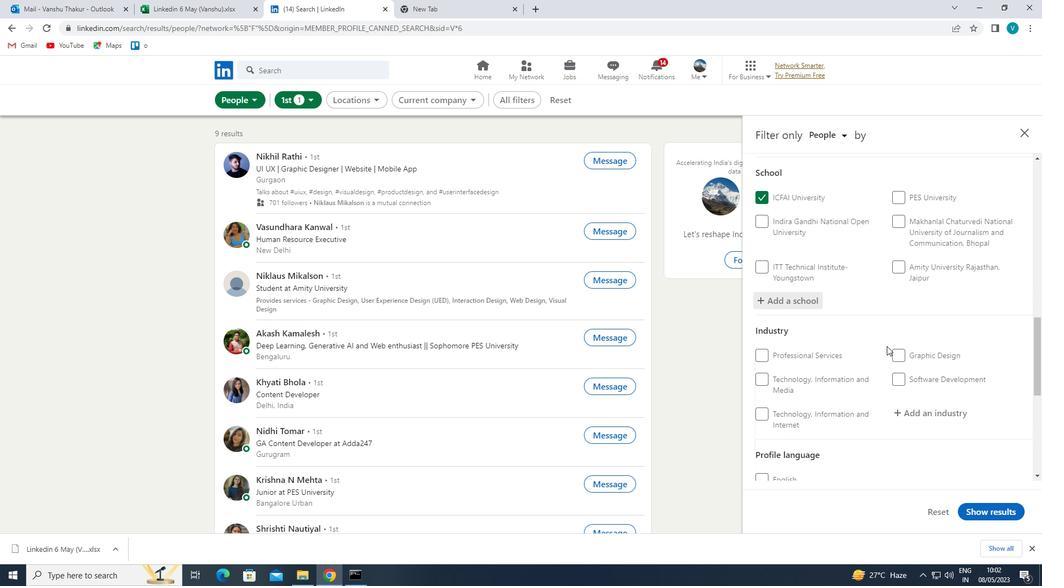 
Action: Mouse scrolled (887, 345) with delta (0, 0)
Screenshot: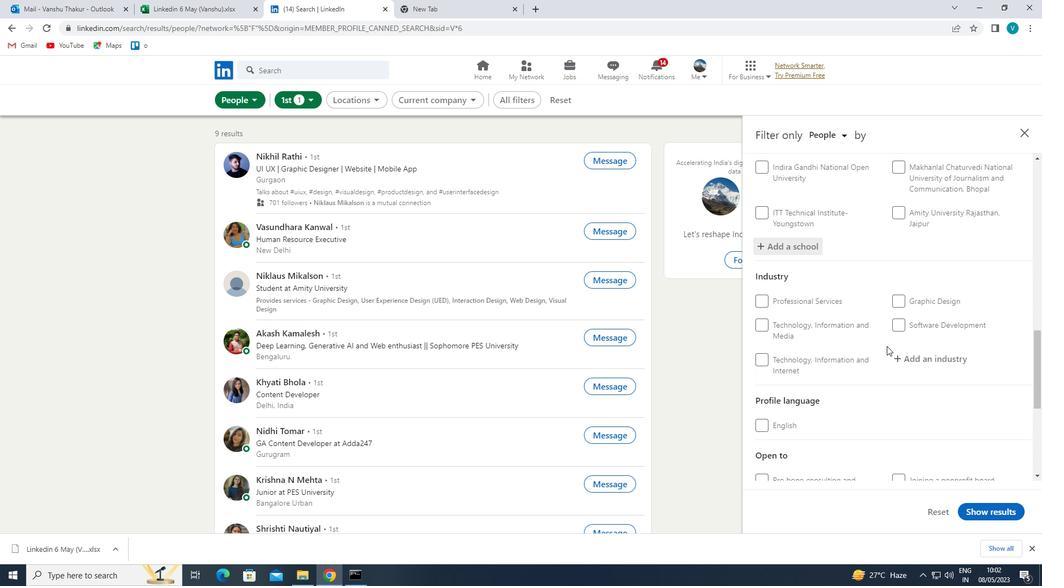 
Action: Mouse moved to (933, 308)
Screenshot: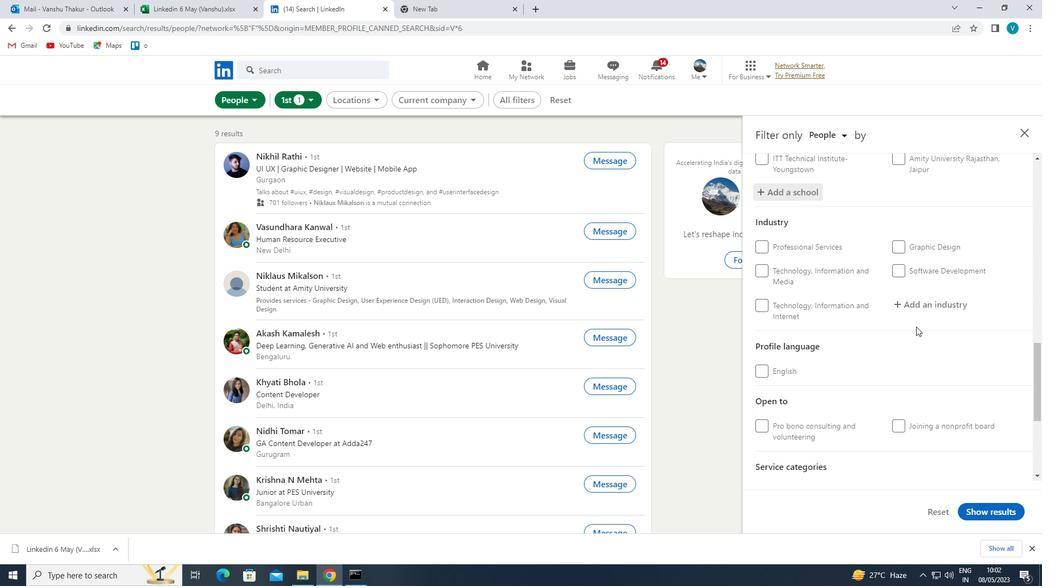
Action: Mouse pressed left at (933, 308)
Screenshot: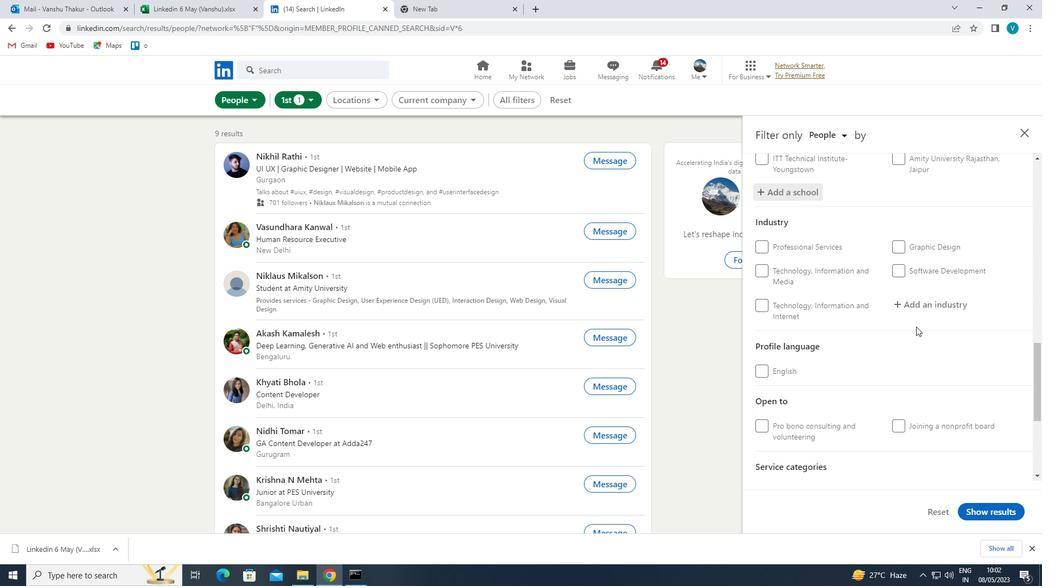 
Action: Mouse moved to (934, 307)
Screenshot: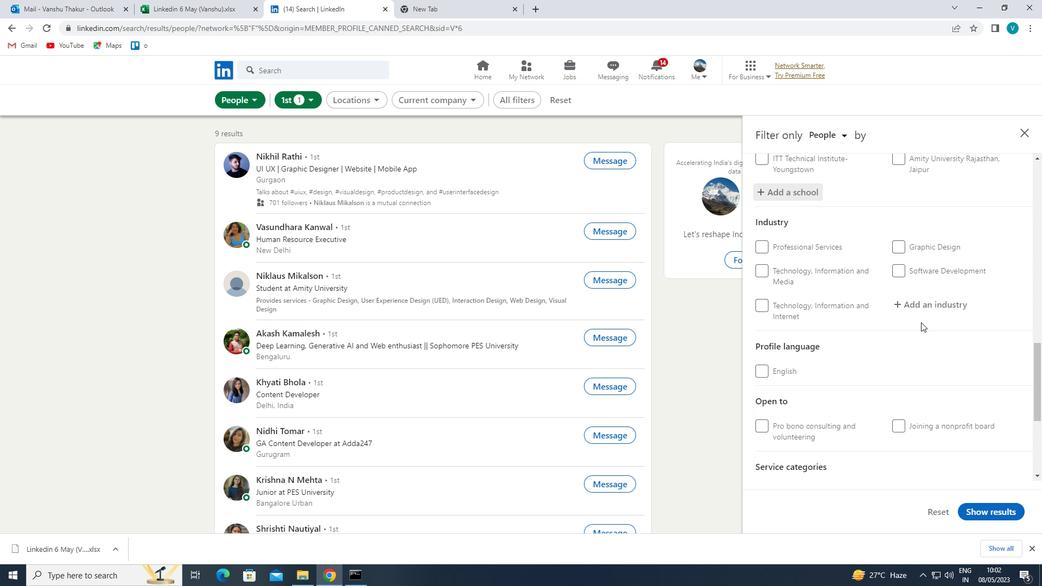 
Action: Key pressed <Key.shift>WHOLESALE<Key.space>
Screenshot: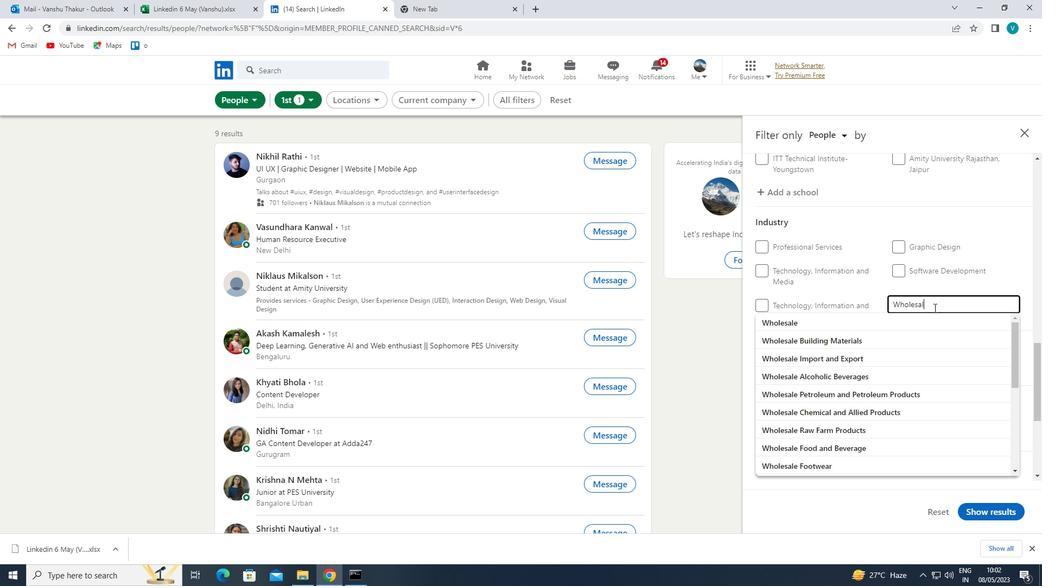 
Action: Mouse moved to (883, 373)
Screenshot: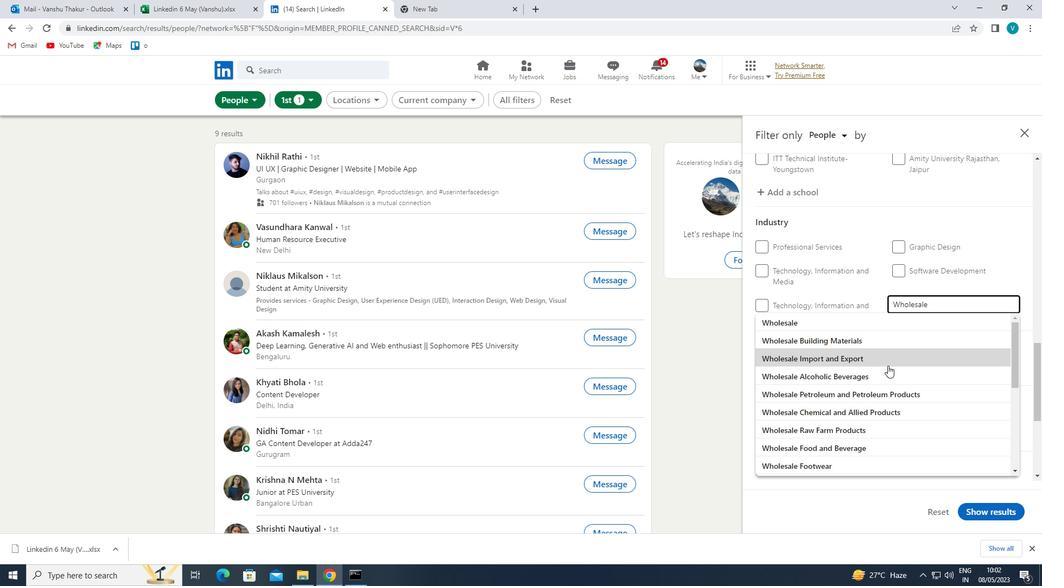 
Action: Mouse pressed left at (883, 373)
Screenshot: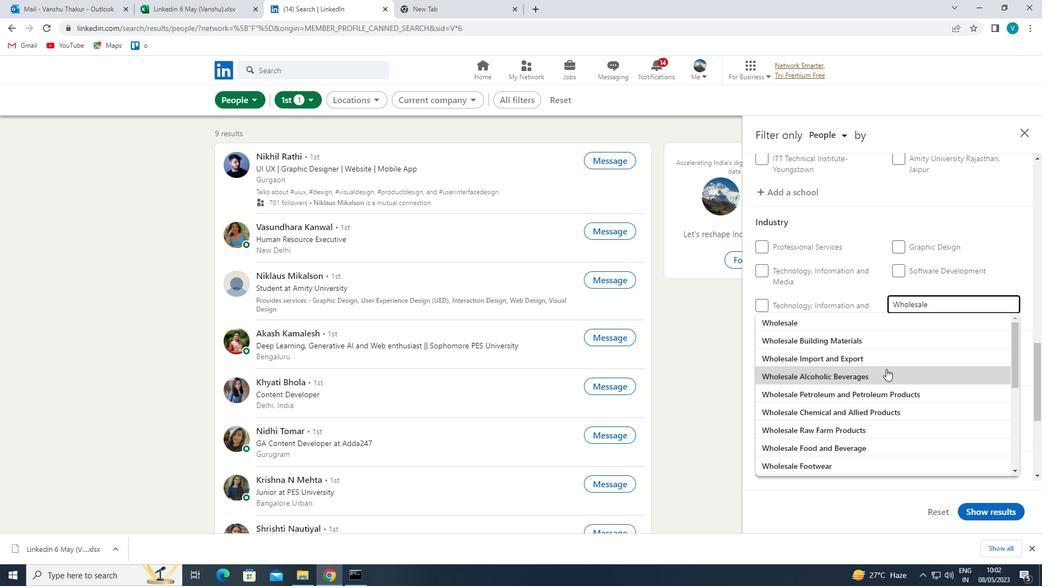 
Action: Mouse moved to (884, 372)
Screenshot: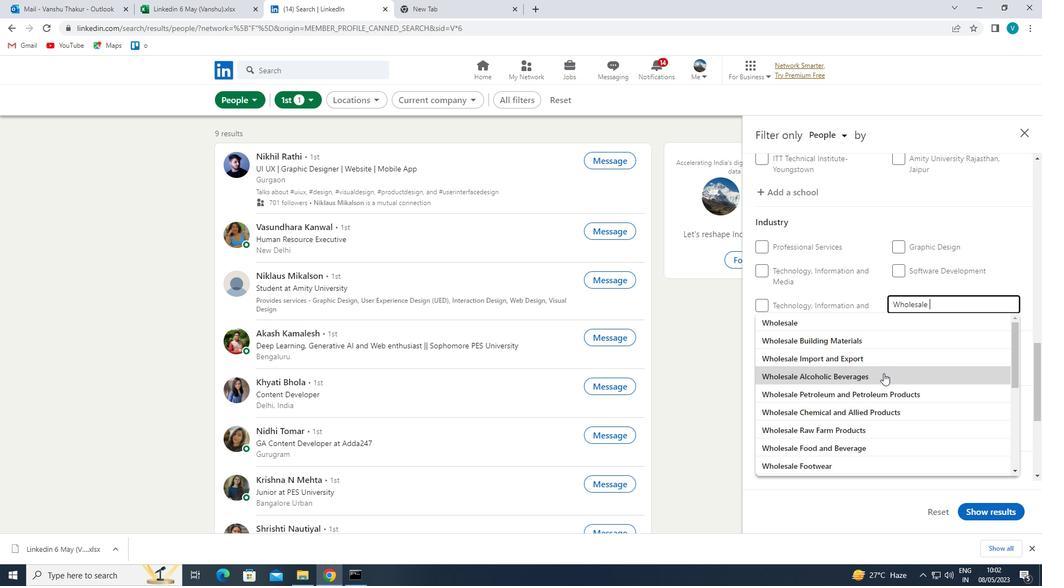 
Action: Mouse scrolled (884, 372) with delta (0, 0)
Screenshot: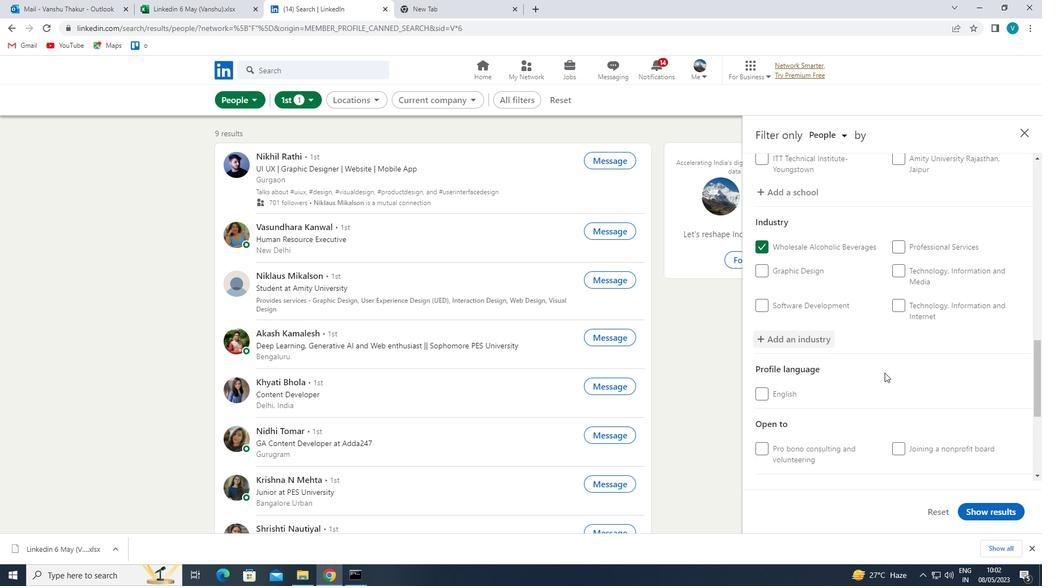 
Action: Mouse scrolled (884, 372) with delta (0, 0)
Screenshot: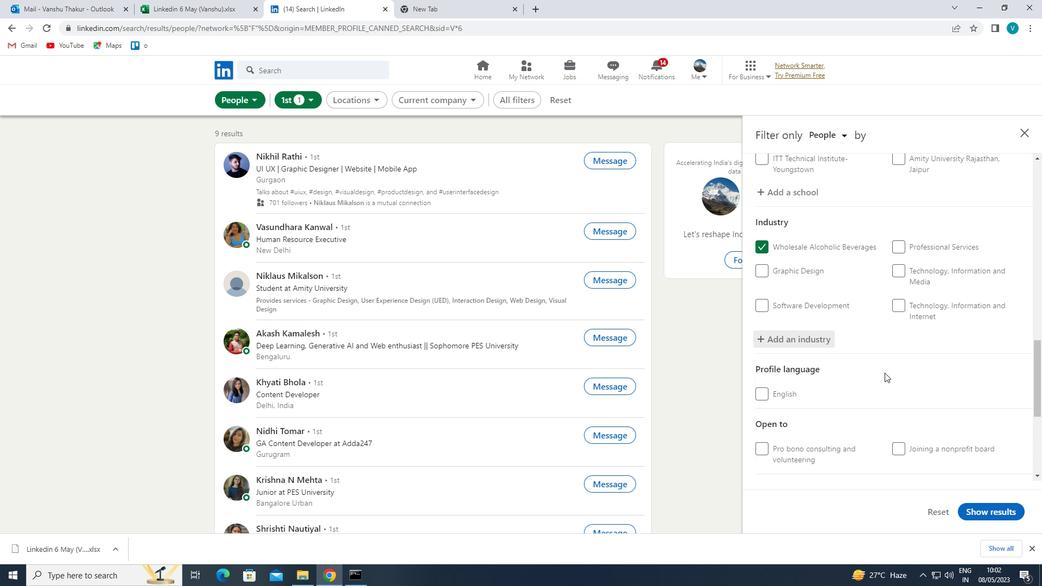 
Action: Mouse scrolled (884, 372) with delta (0, 0)
Screenshot: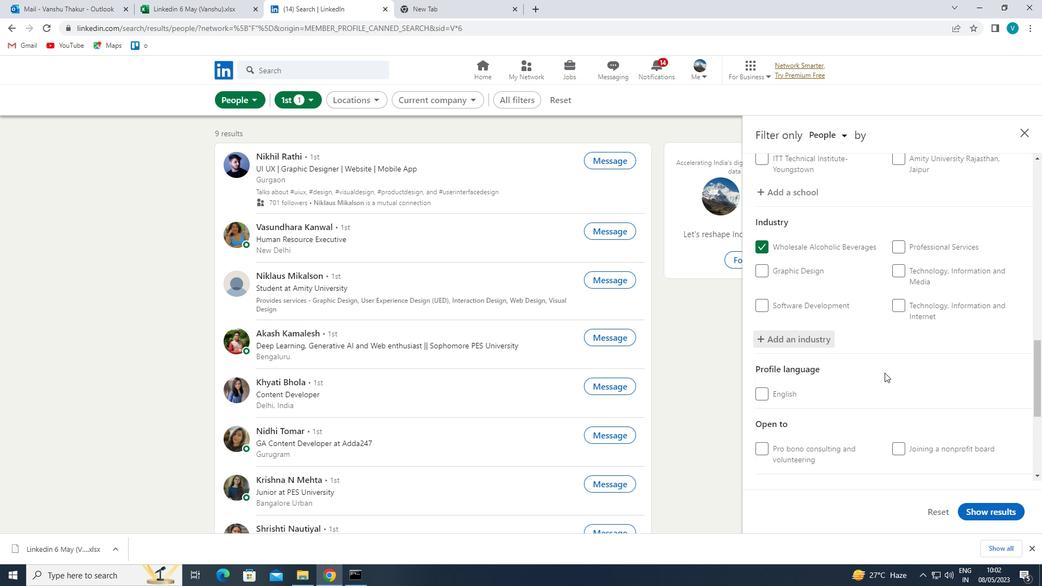 
Action: Mouse scrolled (884, 372) with delta (0, 0)
Screenshot: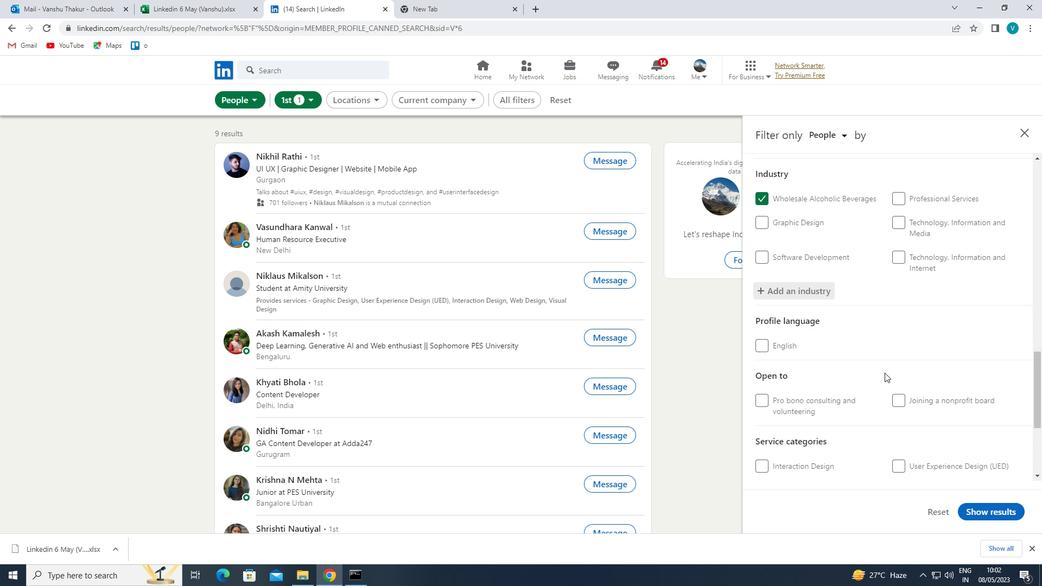 
Action: Mouse moved to (914, 339)
Screenshot: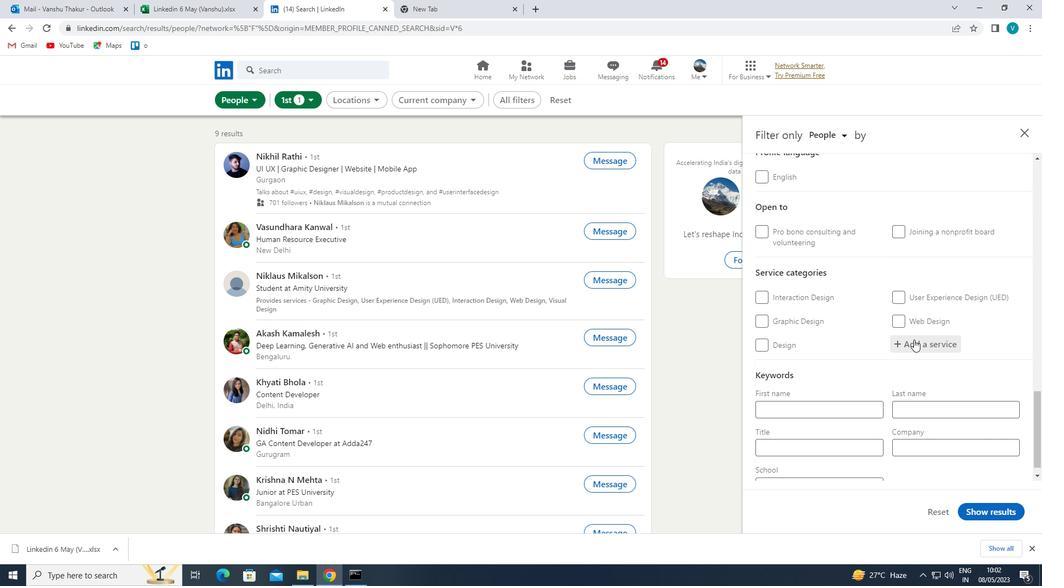 
Action: Mouse pressed left at (914, 339)
Screenshot: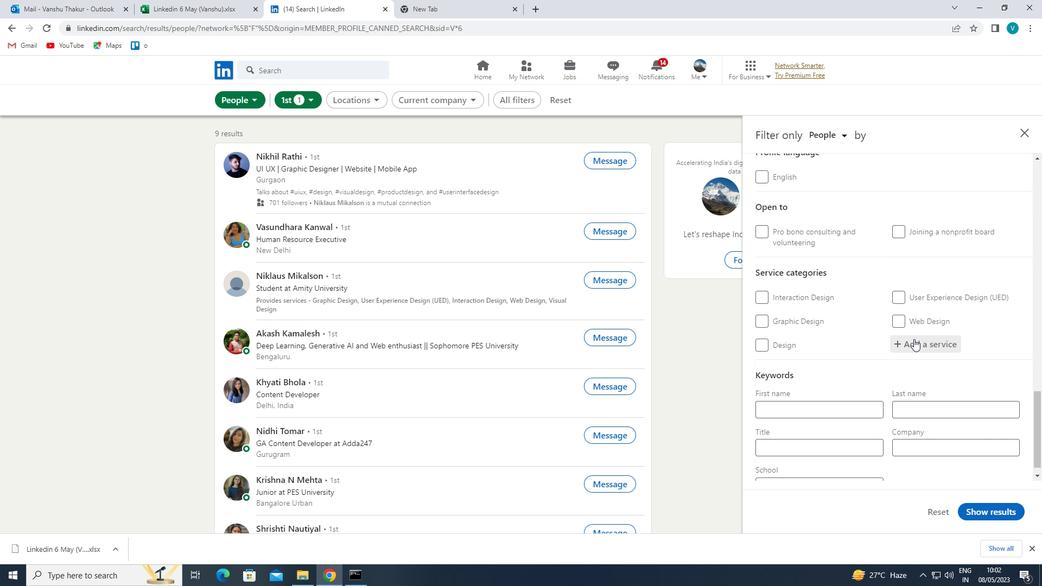 
Action: Key pressed <Key.shift>WEDDING<Key.space>
Screenshot: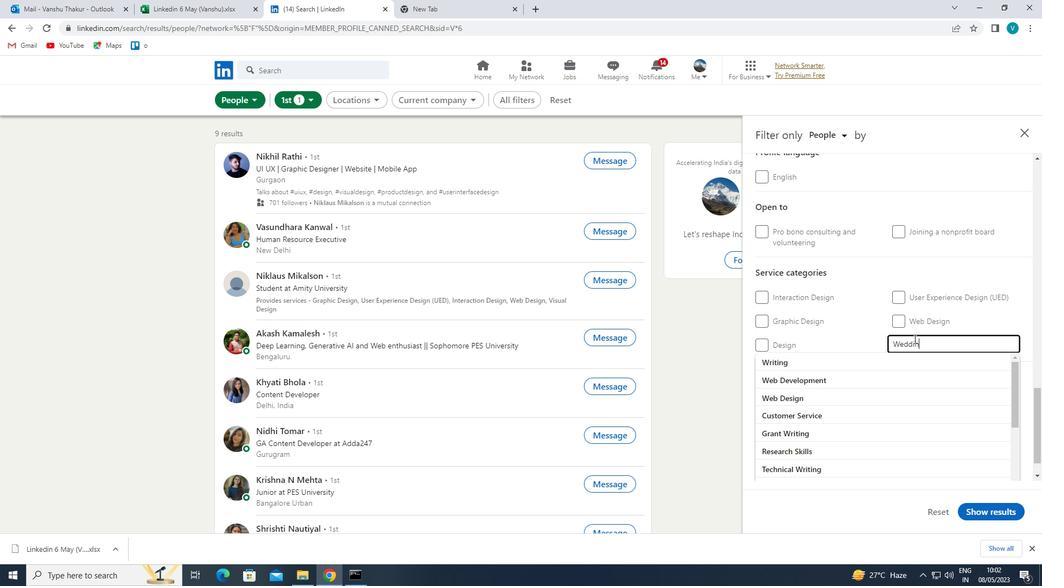 
Action: Mouse moved to (901, 365)
Screenshot: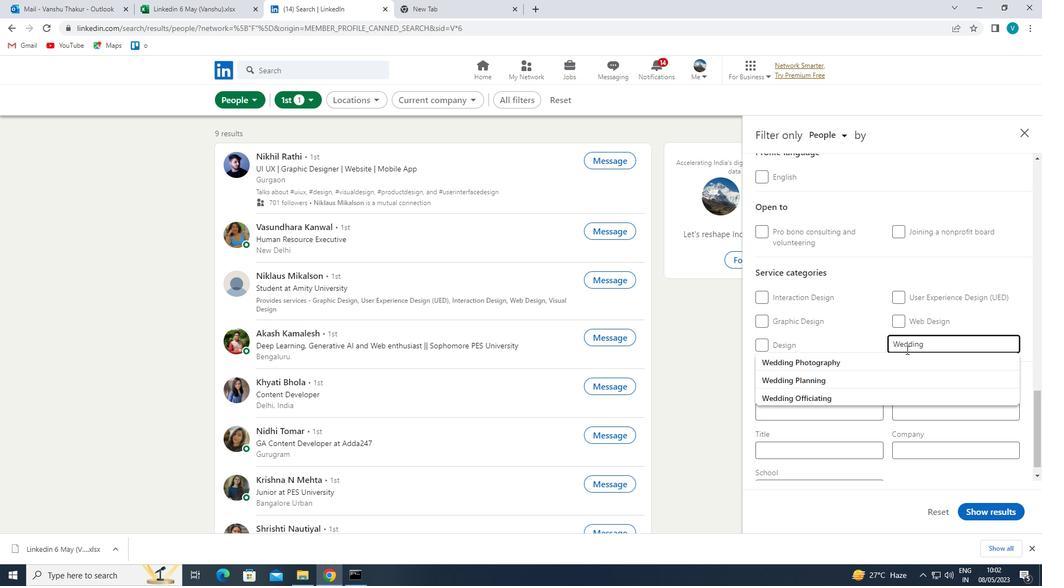 
Action: Mouse pressed left at (901, 365)
Screenshot: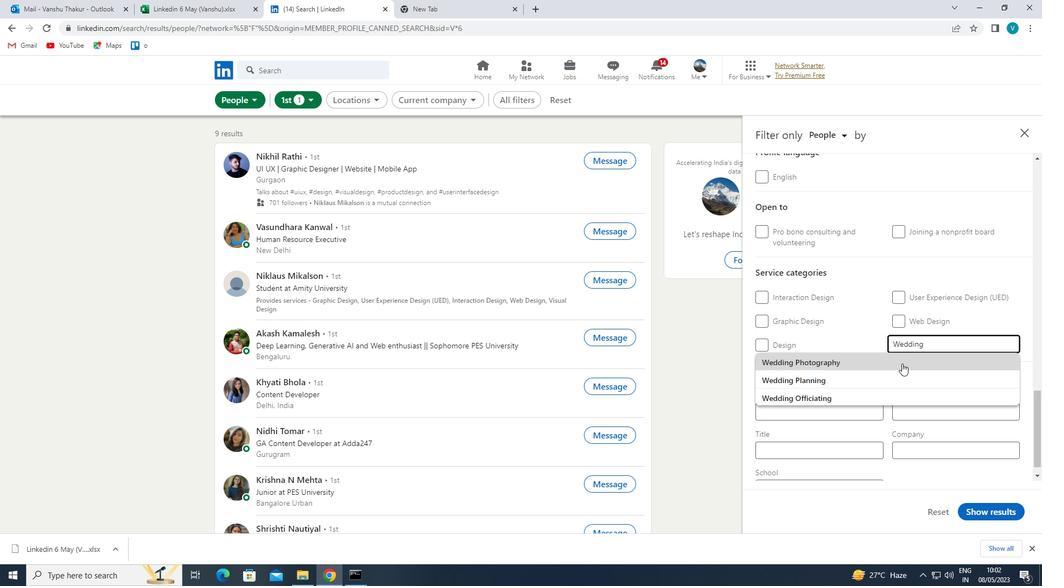 
Action: Mouse scrolled (901, 365) with delta (0, 0)
Screenshot: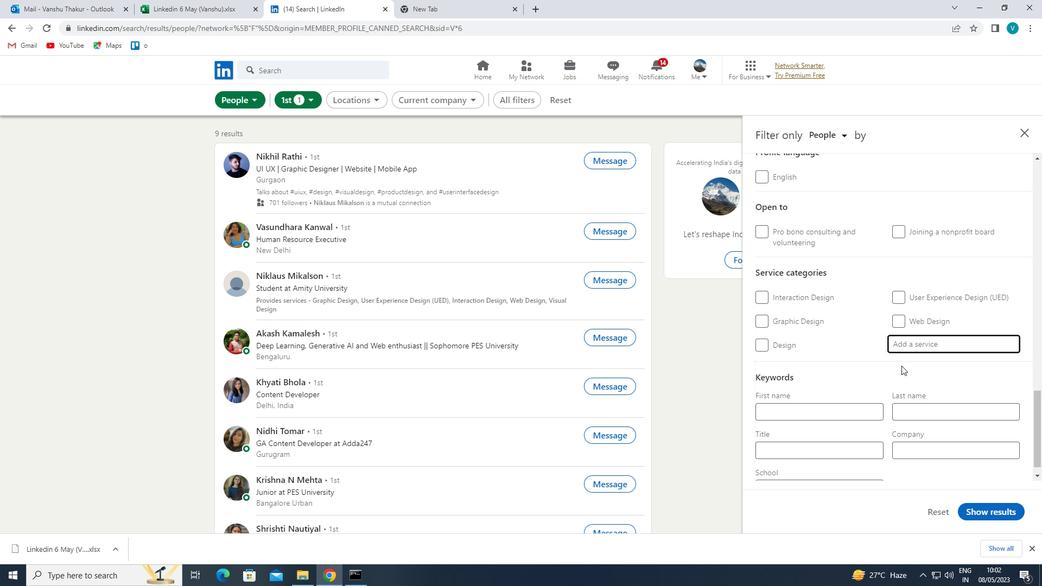 
Action: Mouse moved to (900, 367)
Screenshot: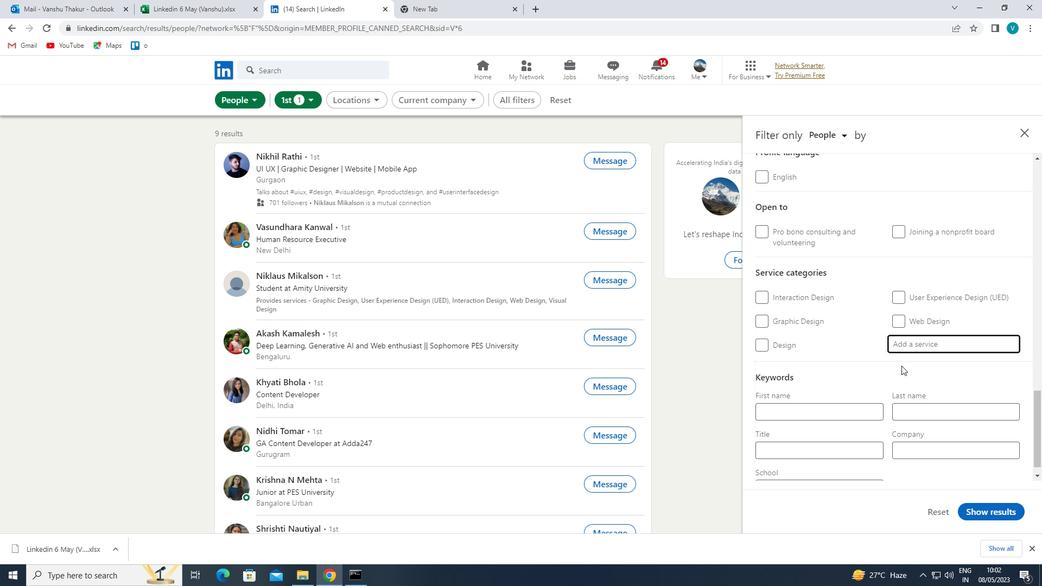 
Action: Mouse scrolled (900, 366) with delta (0, 0)
Screenshot: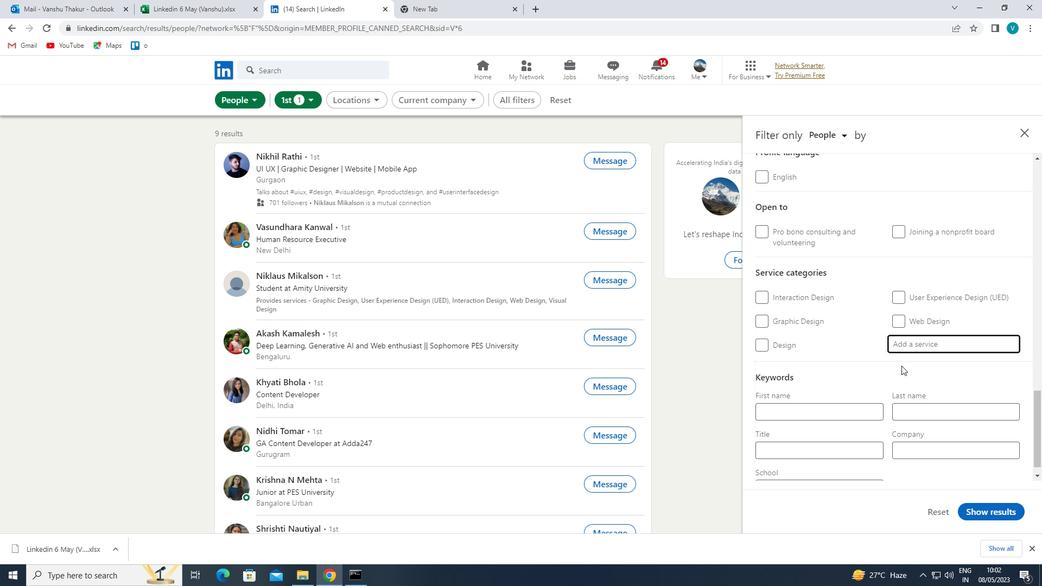 
Action: Mouse moved to (899, 370)
Screenshot: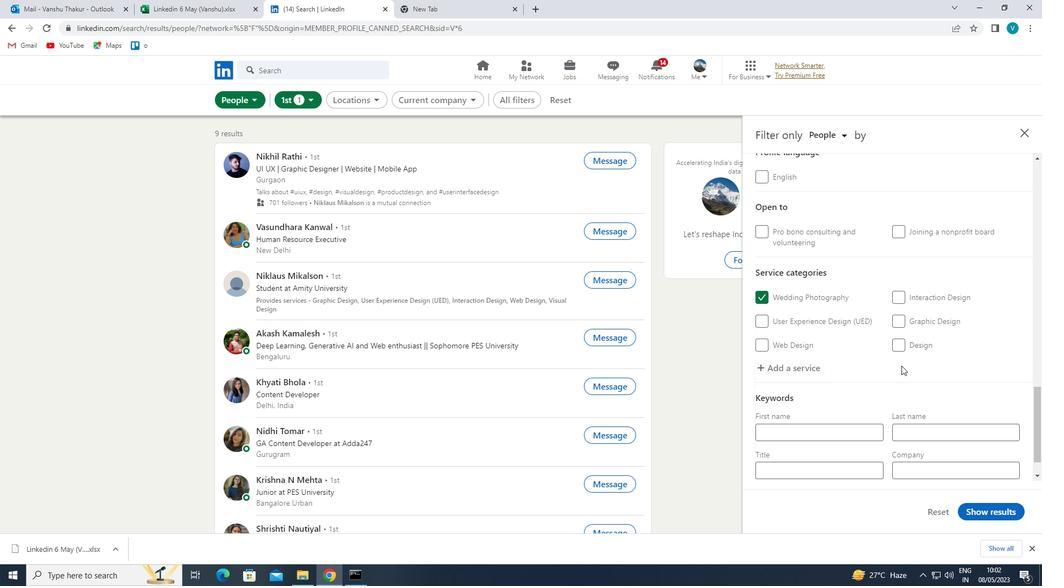 
Action: Mouse scrolled (899, 369) with delta (0, 0)
Screenshot: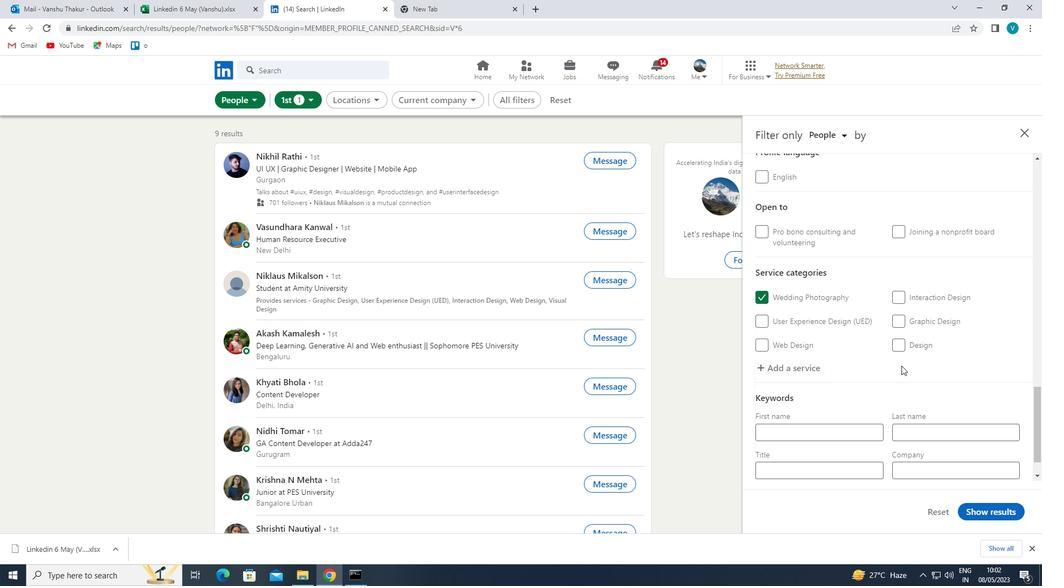 
Action: Mouse moved to (858, 433)
Screenshot: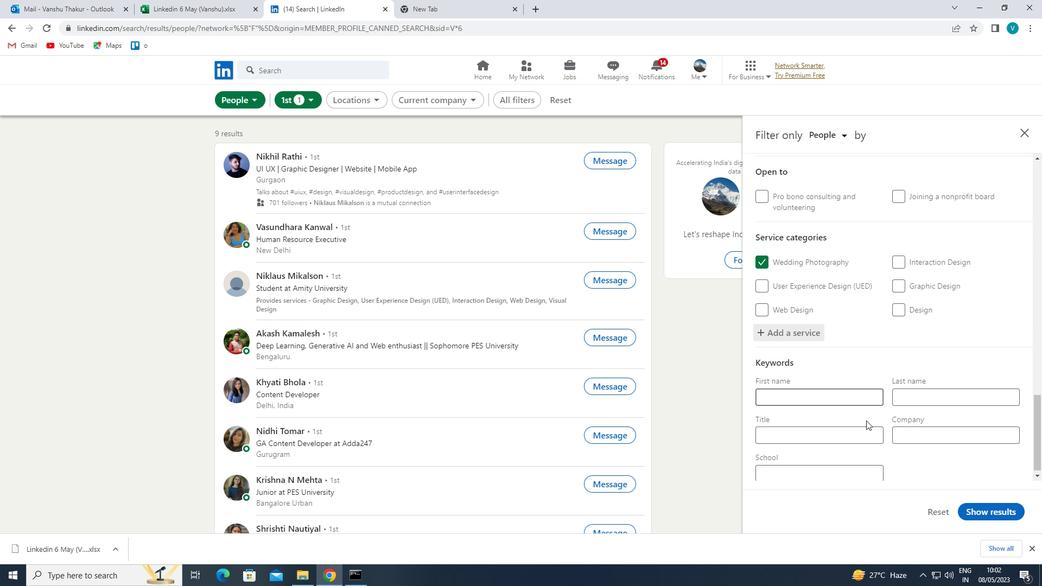 
Action: Mouse pressed left at (858, 433)
Screenshot: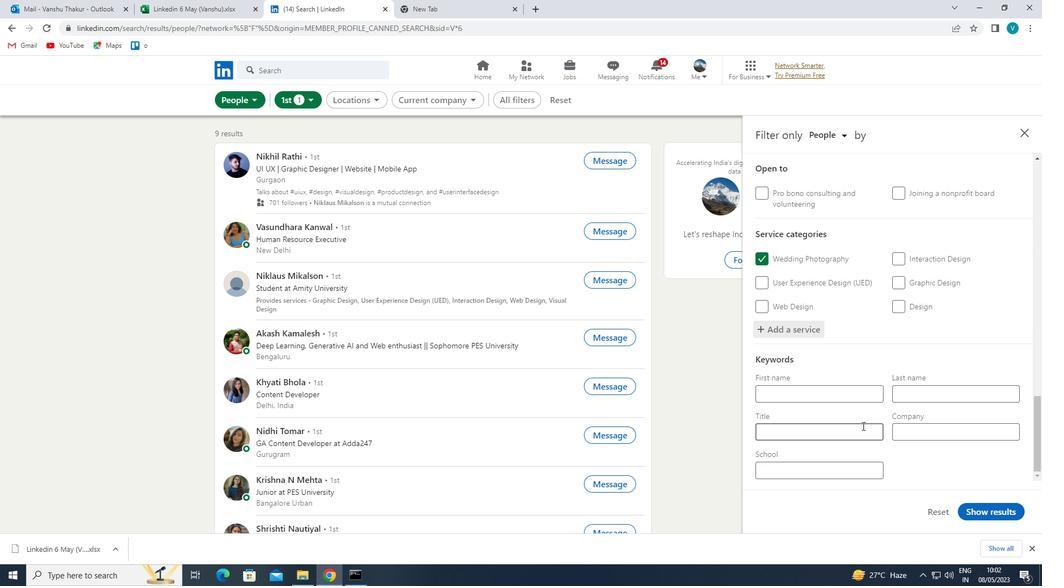 
Action: Mouse moved to (860, 433)
Screenshot: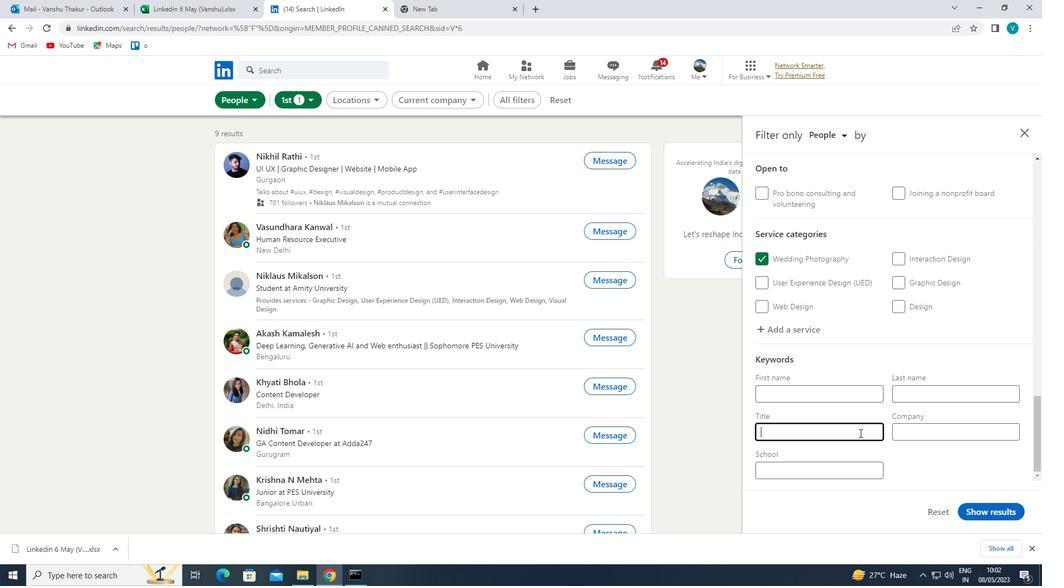 
Action: Key pressed <Key.shift>SUICIDE<Key.space><Key.shift>HOTLION<Key.backspace><Key.backspace>NE<Key.space><Key.shift>VOLUNTEER<Key.space>
Screenshot: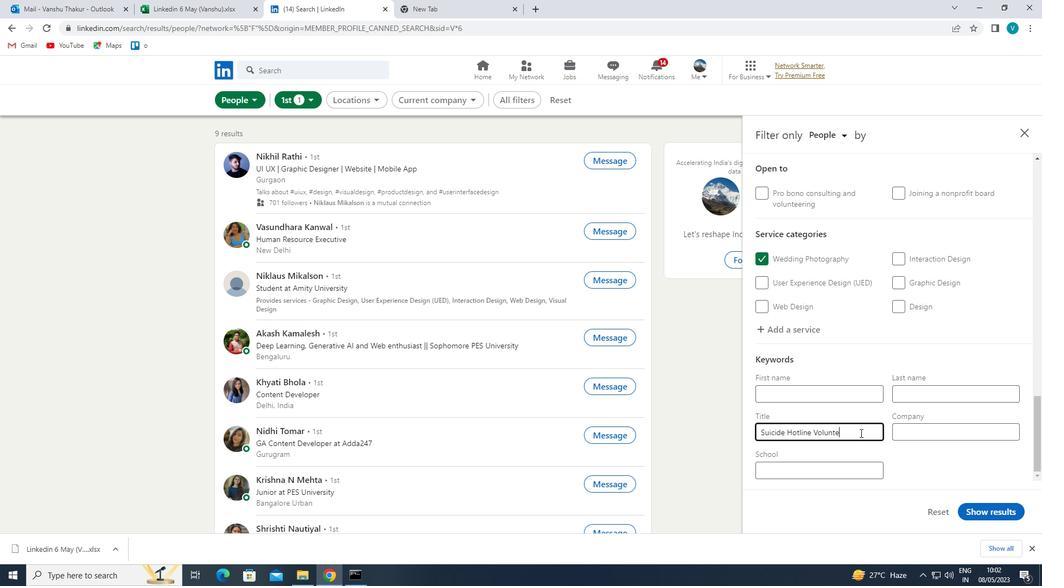 
Action: Mouse moved to (988, 509)
Screenshot: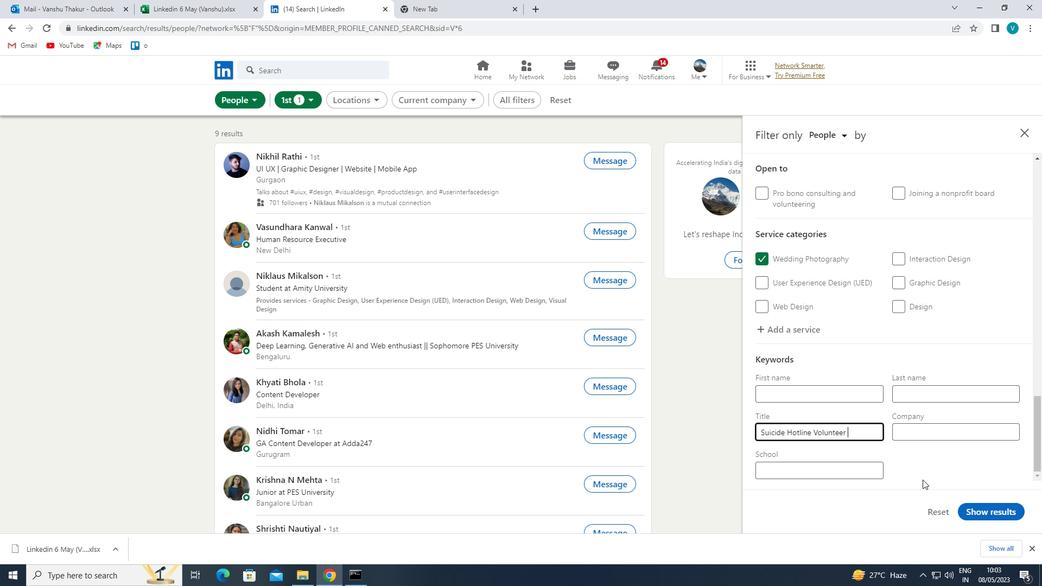 
Action: Mouse pressed left at (988, 509)
Screenshot: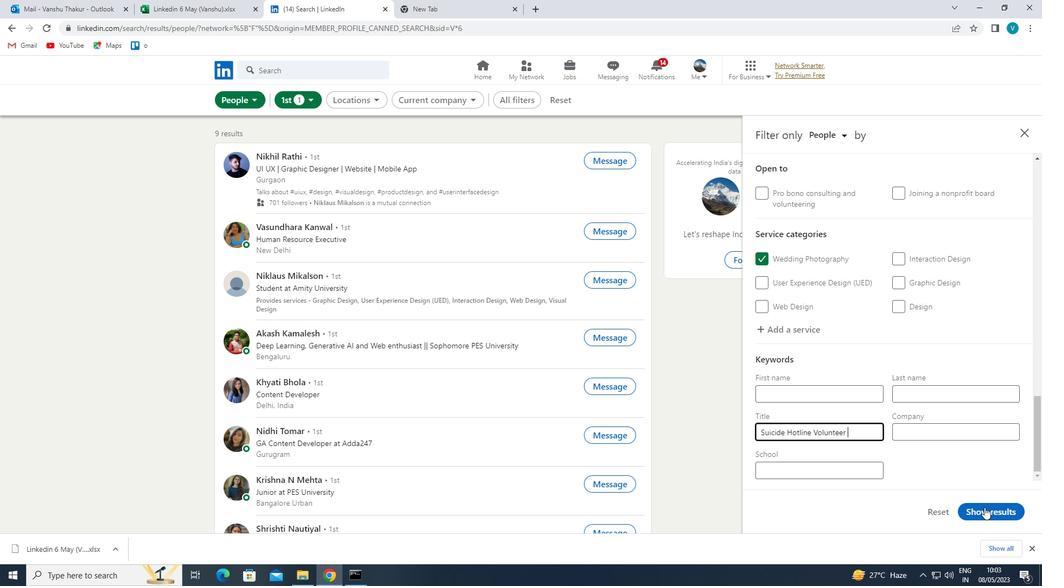 
